Task: Find connections with filter location Wadgassen with filter topic #Bestadvicewith filter profile language Potuguese with filter current company Bolloré Logistics with filter school Resonance Eduventures Limited with filter industry Financial Services with filter service category Blogging with filter keywords title Speech Pathologist
Action: Mouse moved to (514, 79)
Screenshot: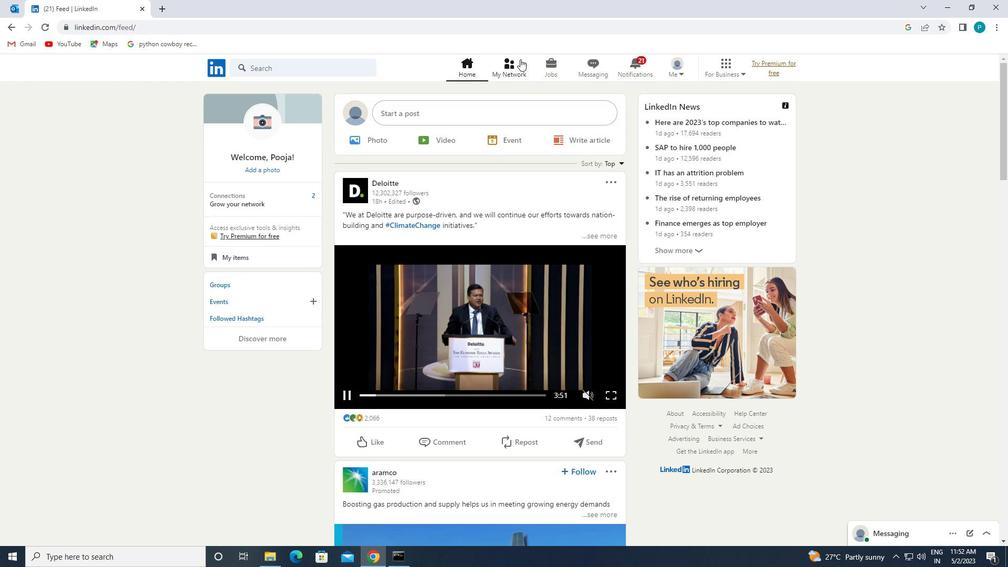 
Action: Mouse pressed left at (514, 79)
Screenshot: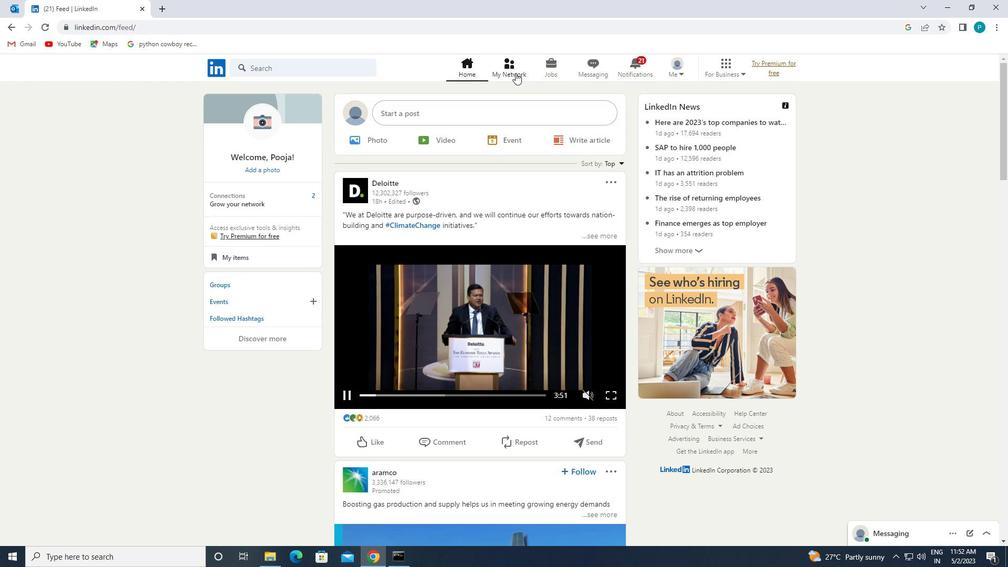 
Action: Mouse moved to (322, 122)
Screenshot: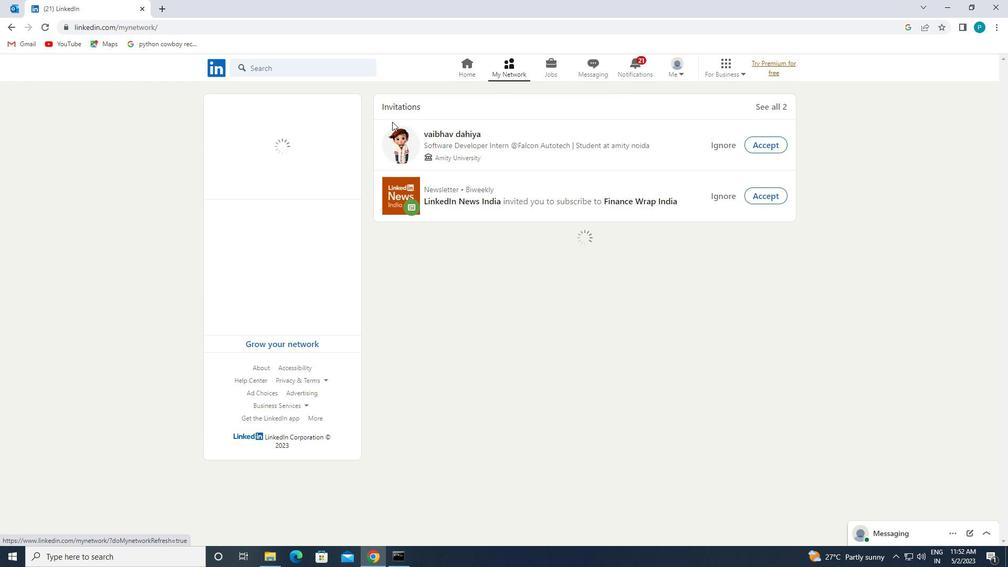 
Action: Mouse pressed left at (322, 122)
Screenshot: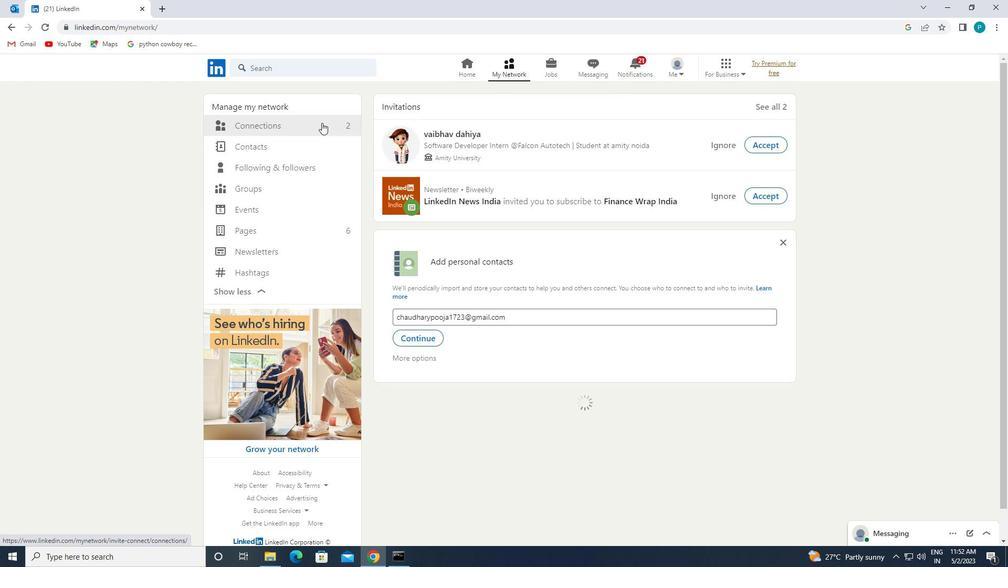 
Action: Mouse moved to (585, 123)
Screenshot: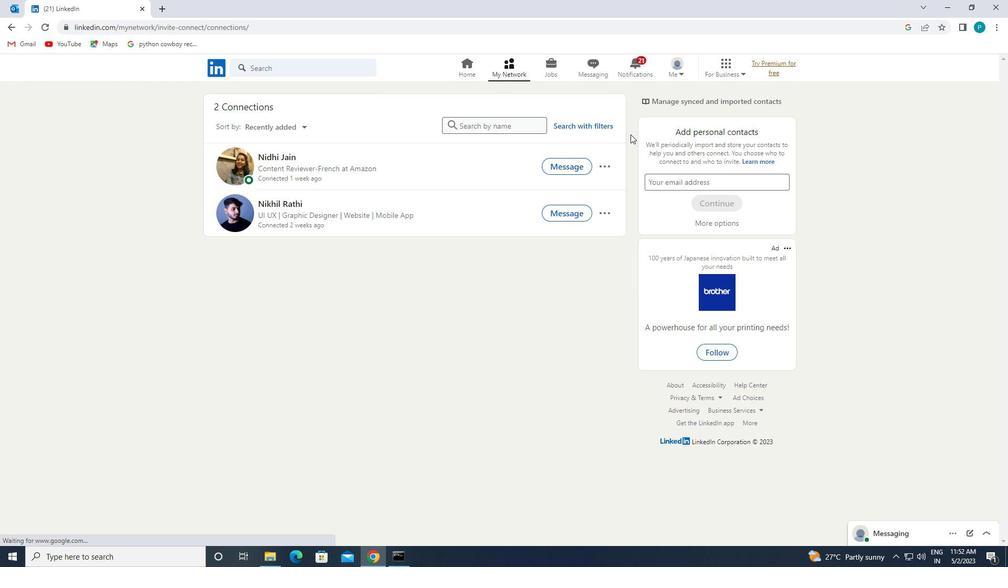 
Action: Mouse pressed left at (585, 123)
Screenshot: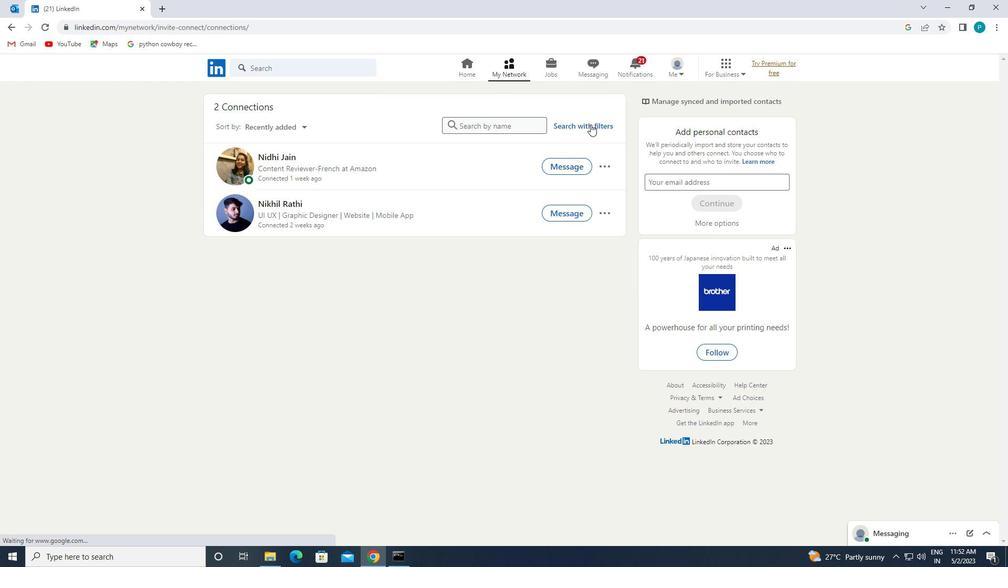 
Action: Mouse moved to (525, 97)
Screenshot: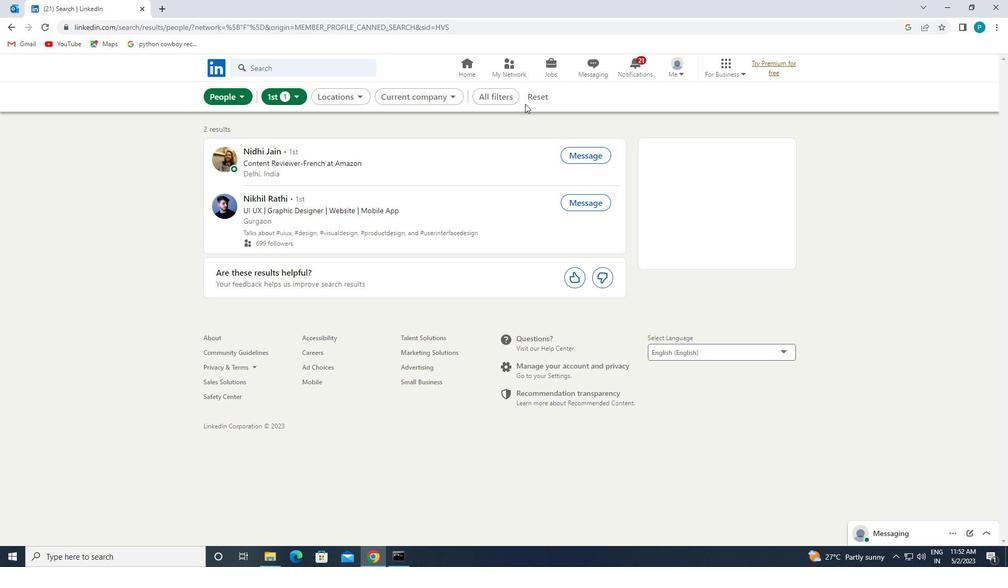 
Action: Mouse pressed left at (525, 97)
Screenshot: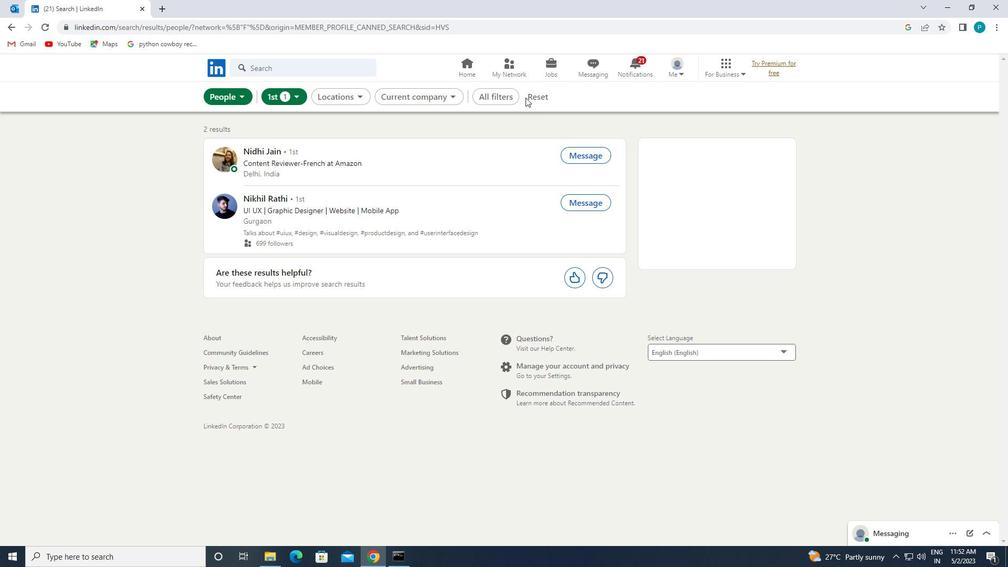 
Action: Mouse moved to (529, 97)
Screenshot: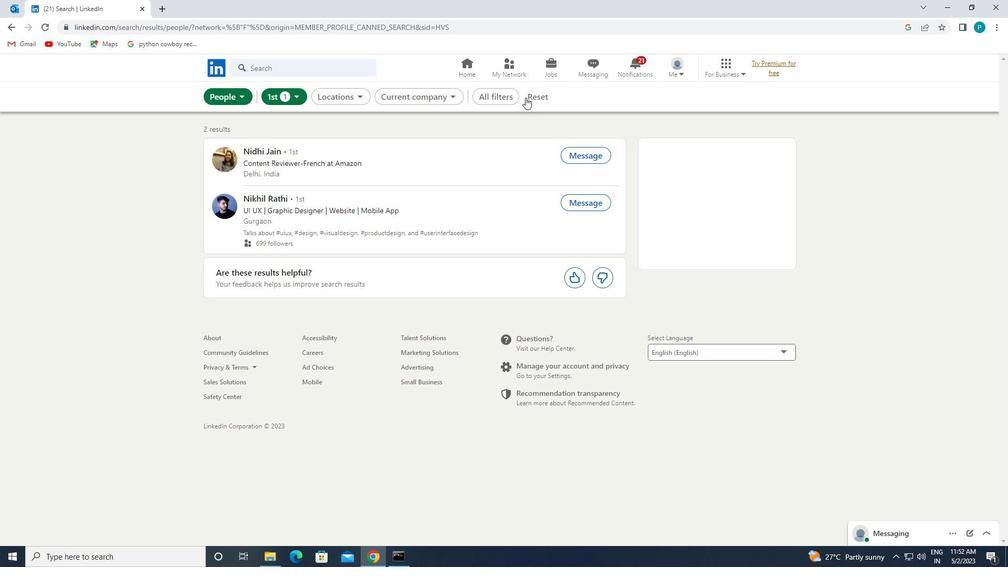
Action: Mouse pressed left at (529, 97)
Screenshot: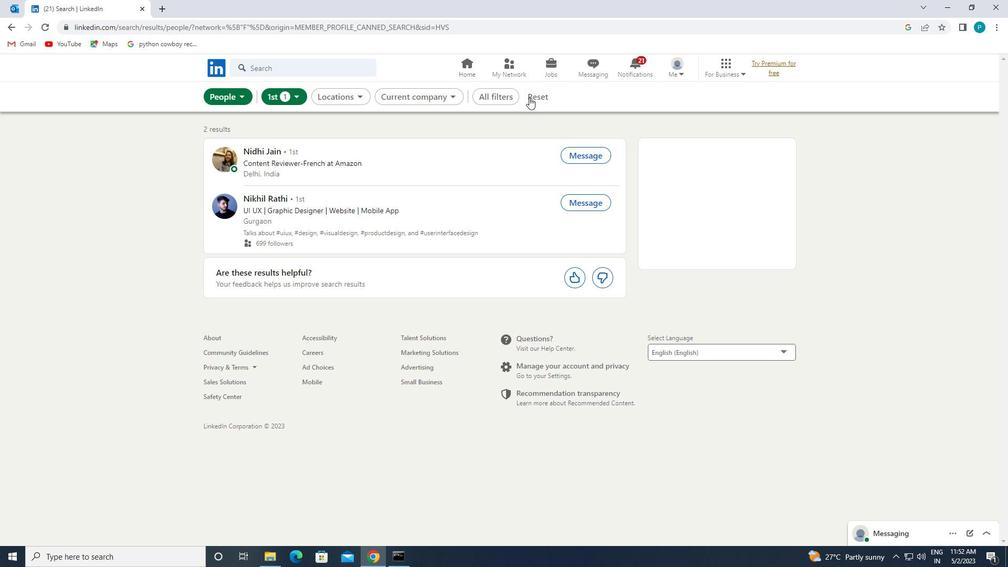 
Action: Mouse moved to (514, 94)
Screenshot: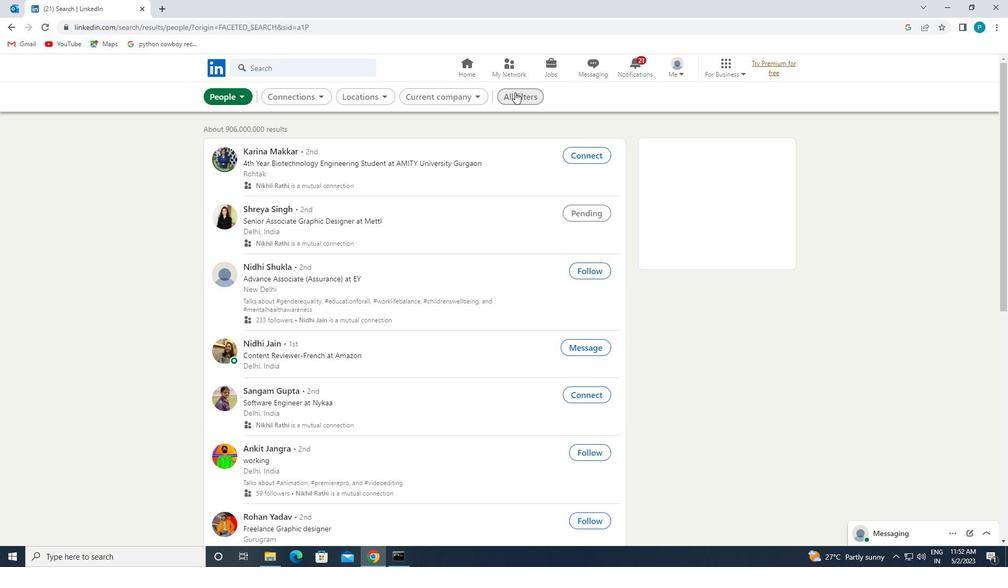 
Action: Mouse pressed left at (514, 94)
Screenshot: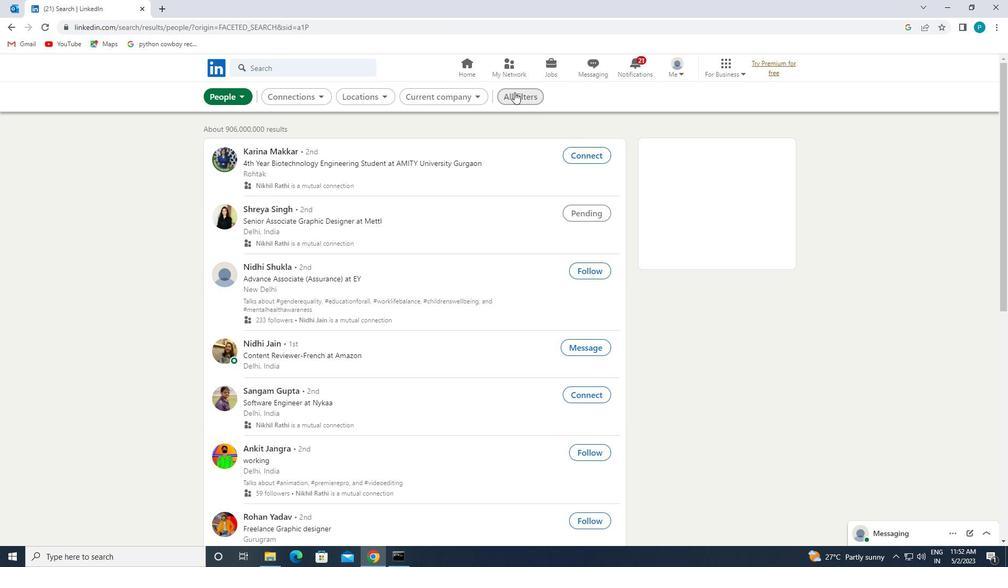 
Action: Mouse moved to (954, 353)
Screenshot: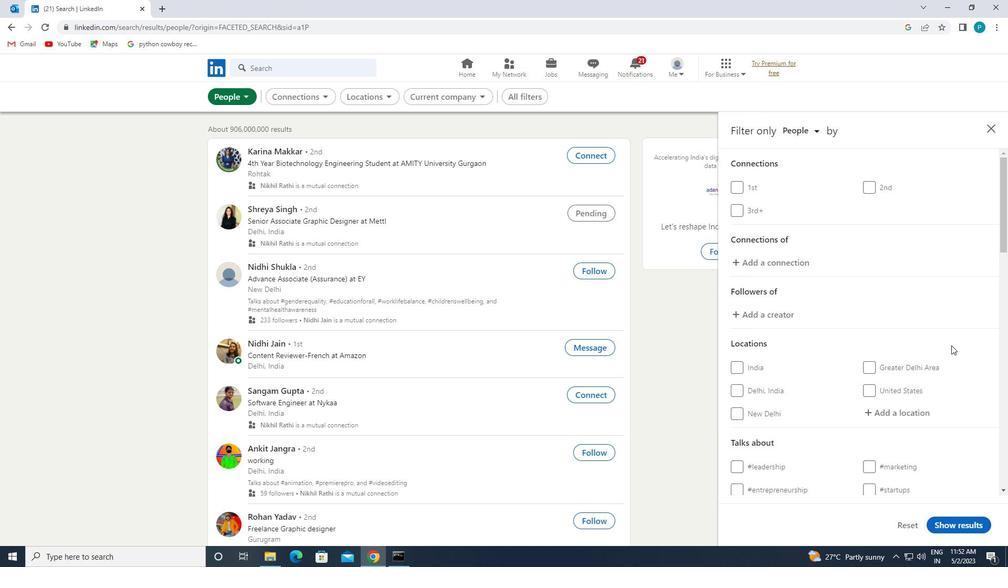 
Action: Mouse scrolled (954, 353) with delta (0, 0)
Screenshot: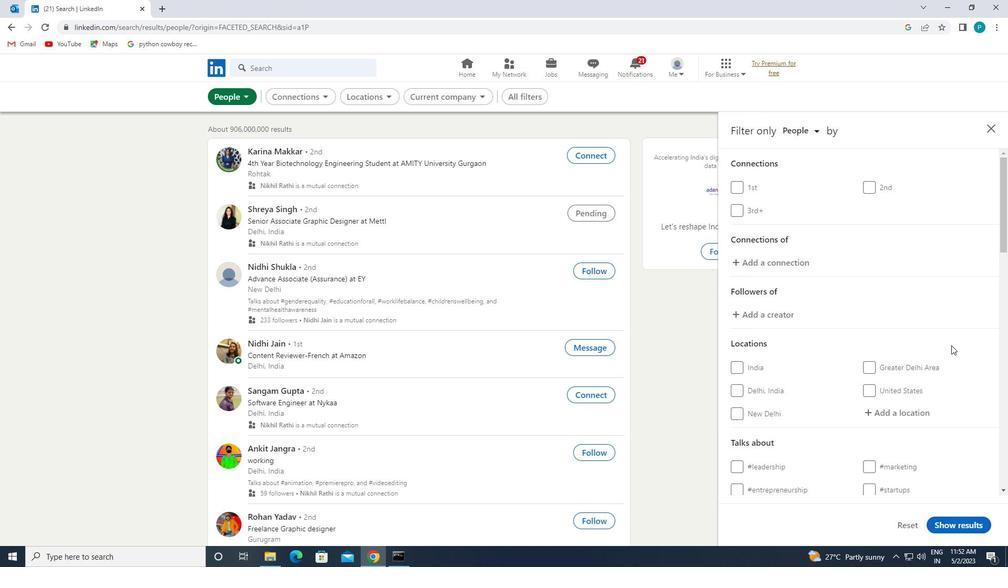
Action: Mouse moved to (954, 353)
Screenshot: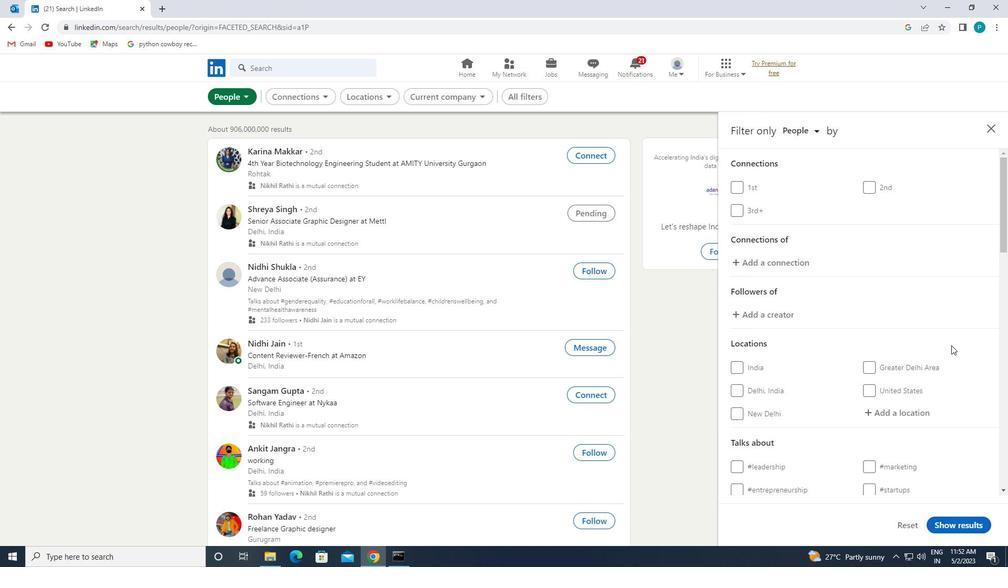 
Action: Mouse scrolled (954, 353) with delta (0, 0)
Screenshot: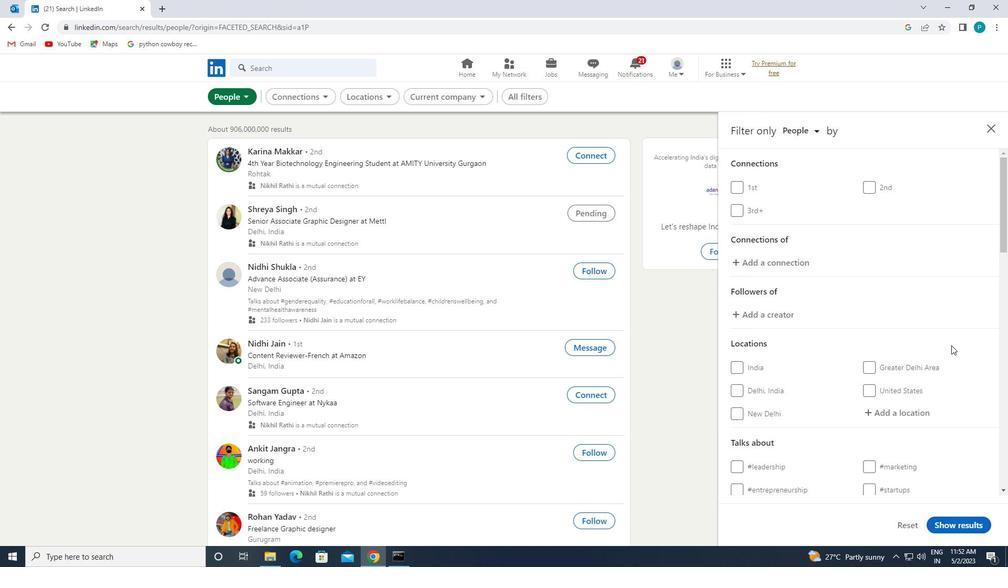 
Action: Mouse moved to (915, 308)
Screenshot: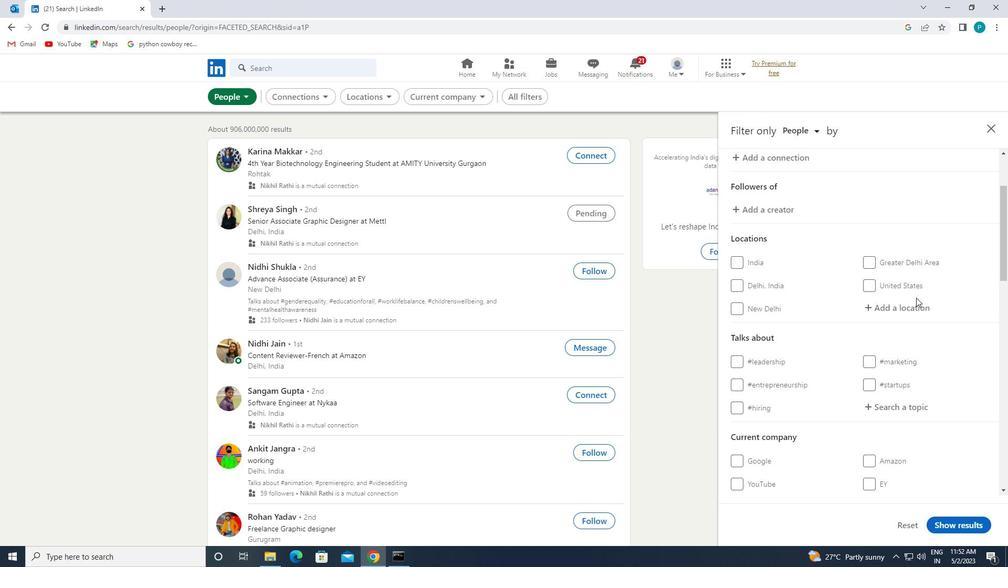 
Action: Mouse pressed left at (915, 308)
Screenshot: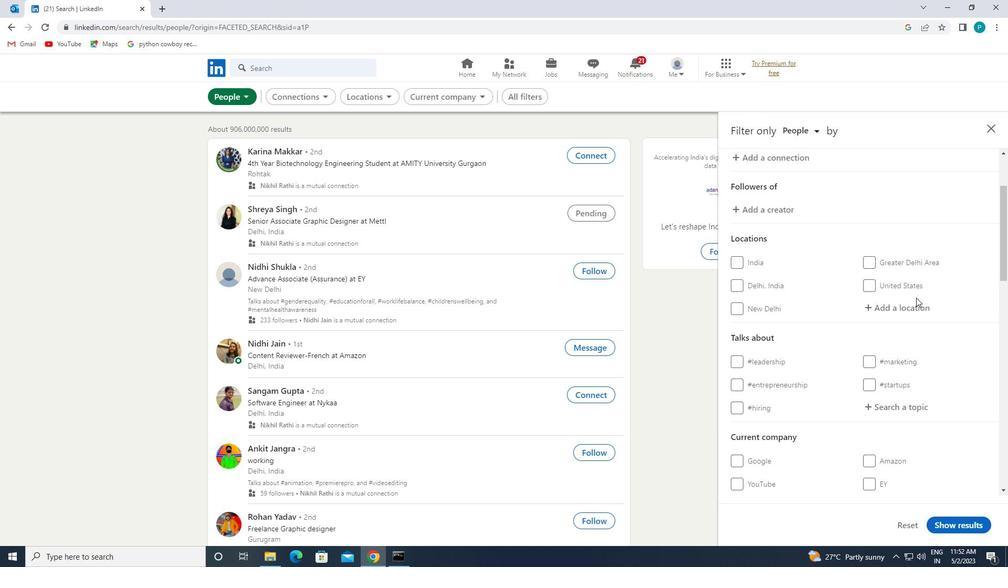 
Action: Key pressed <Key.caps_lock>w<Key.caps_lock>adgassen
Screenshot: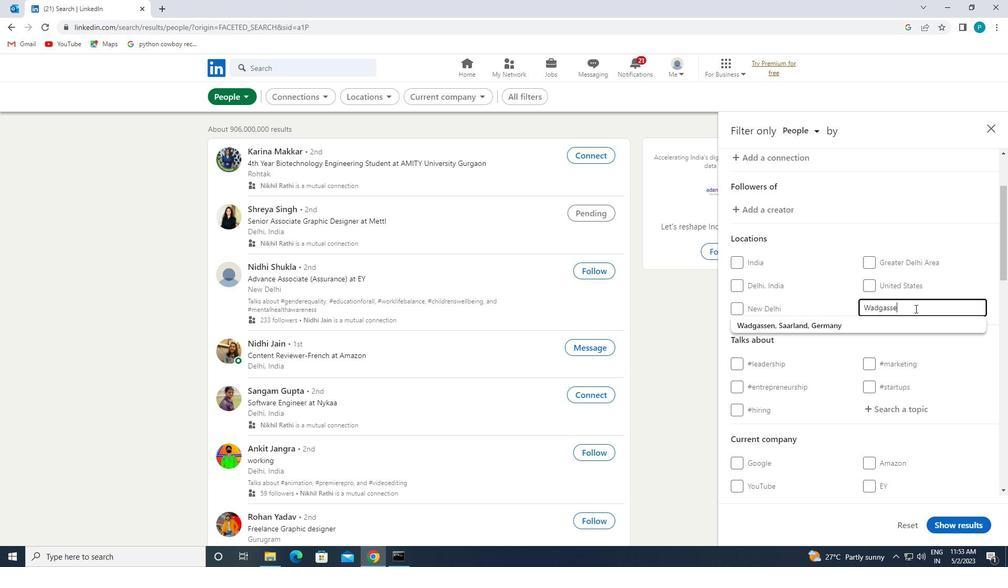 
Action: Mouse moved to (819, 335)
Screenshot: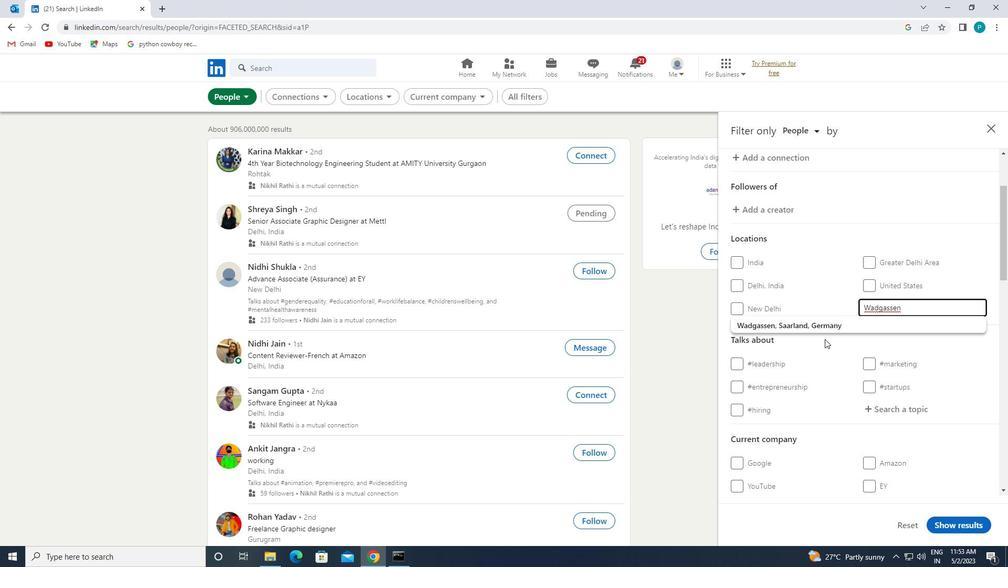 
Action: Mouse pressed left at (819, 335)
Screenshot: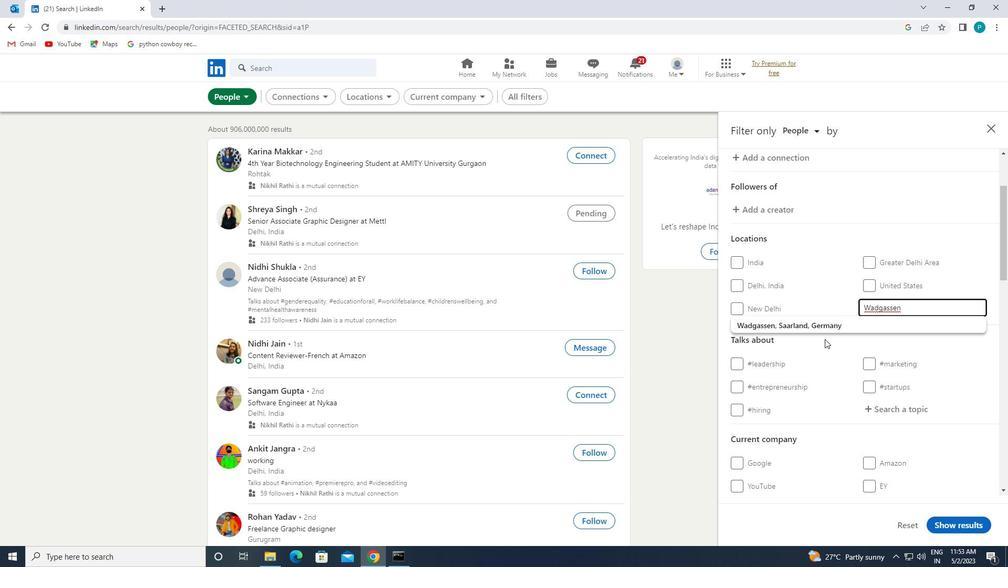 
Action: Mouse moved to (898, 313)
Screenshot: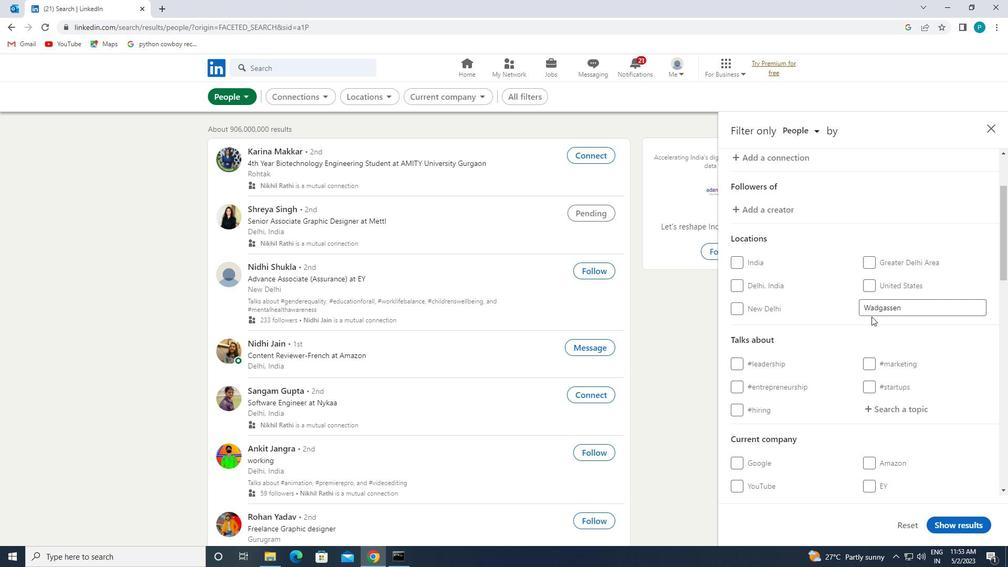 
Action: Mouse pressed left at (898, 313)
Screenshot: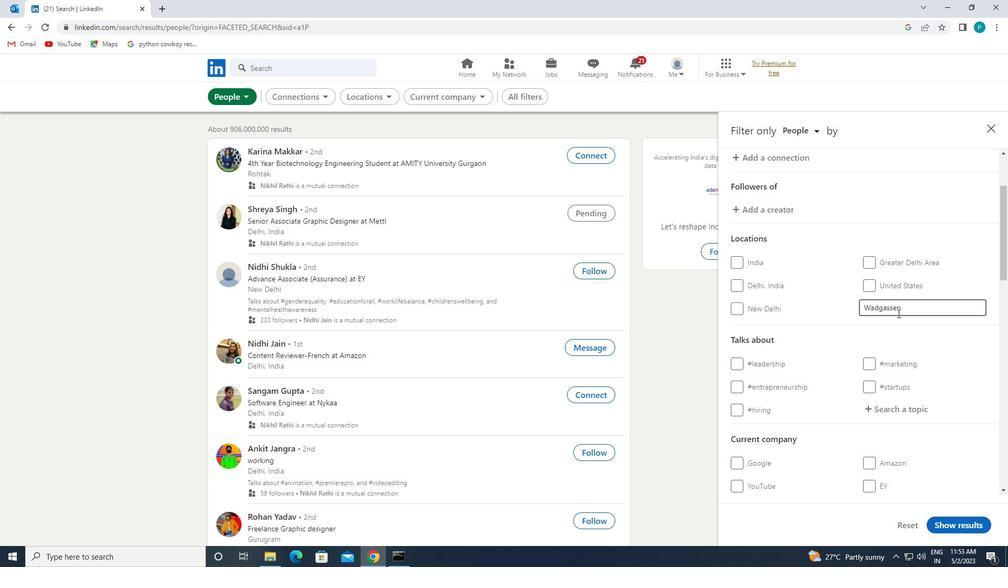 
Action: Mouse moved to (886, 321)
Screenshot: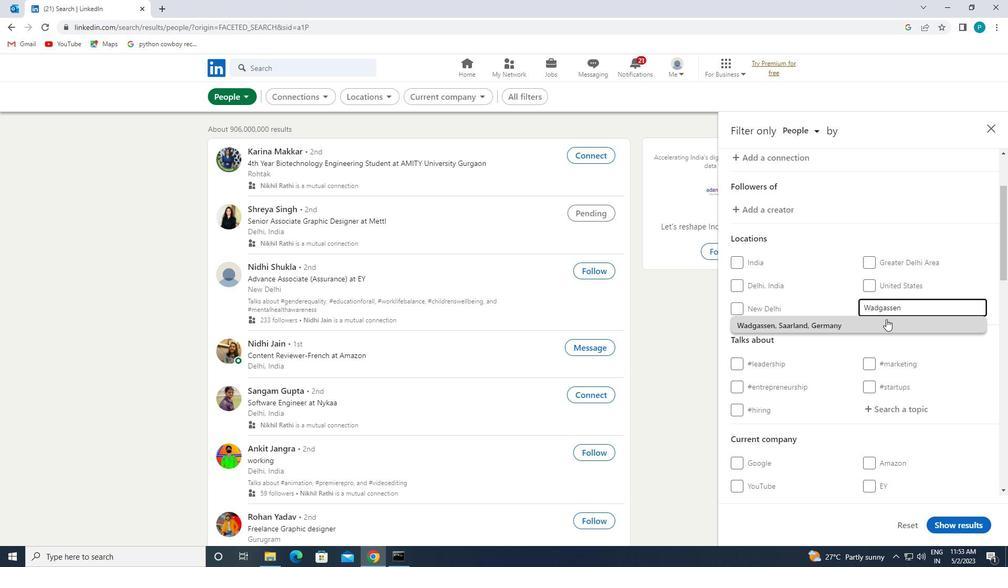 
Action: Mouse pressed left at (886, 321)
Screenshot: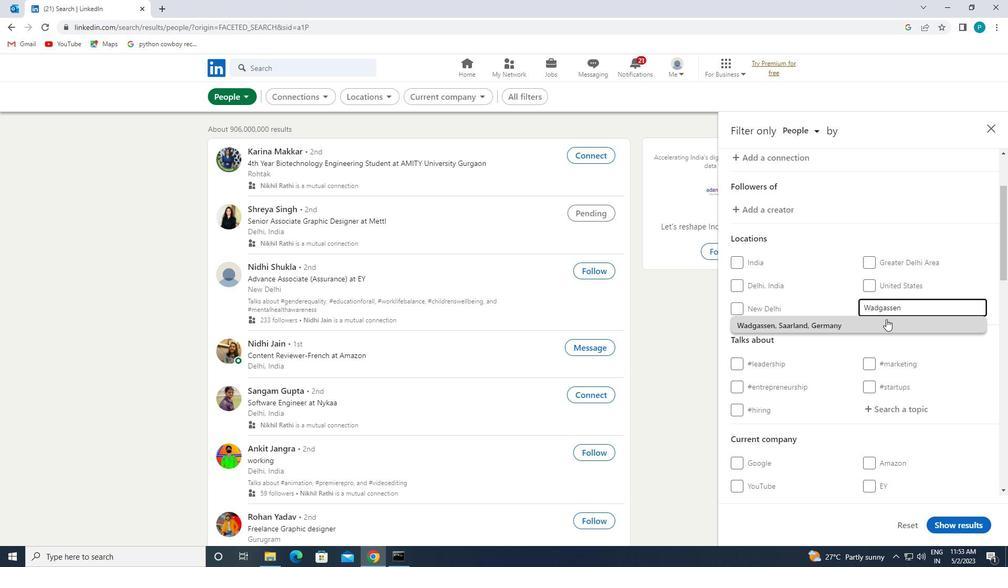 
Action: Mouse moved to (896, 420)
Screenshot: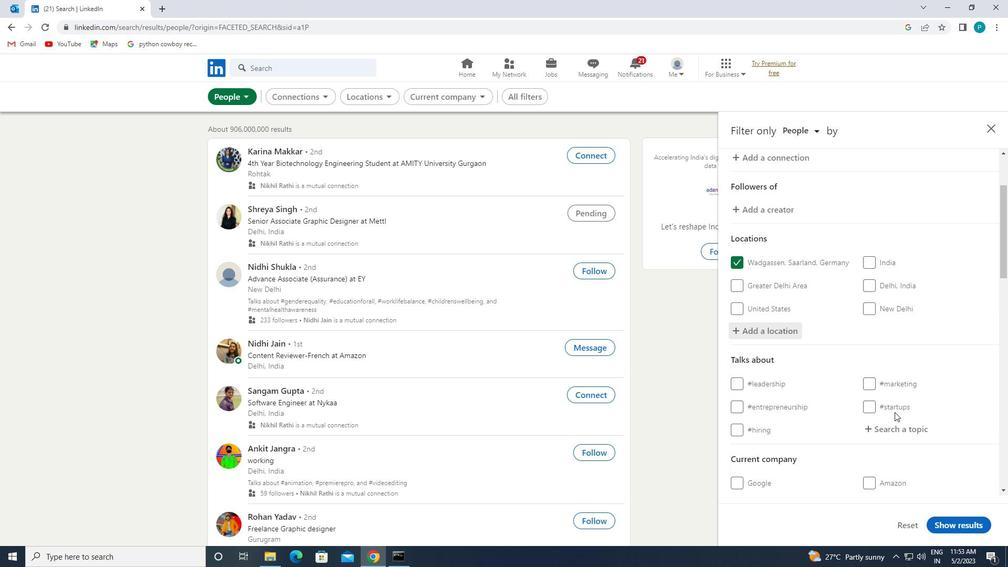 
Action: Mouse pressed left at (896, 420)
Screenshot: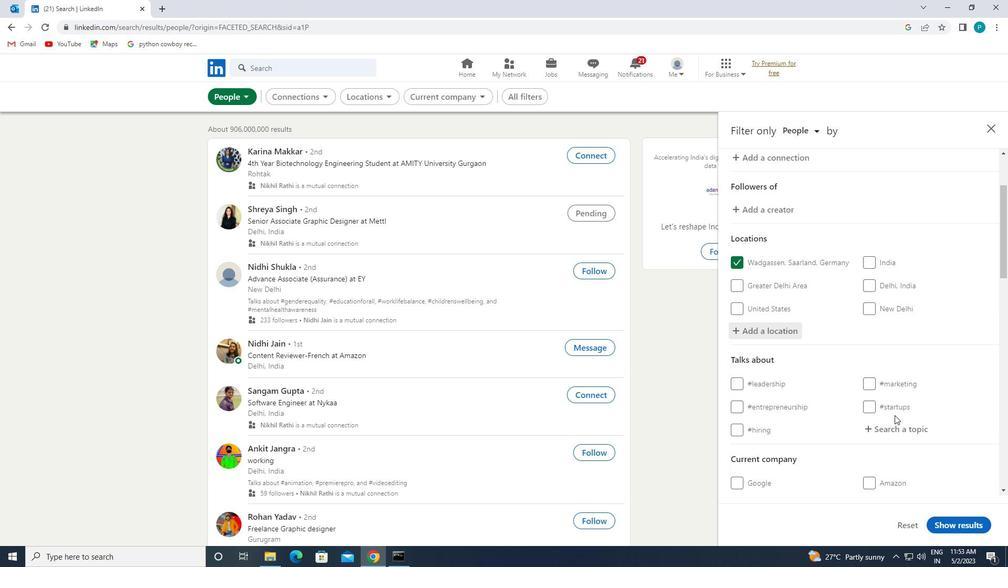 
Action: Mouse moved to (897, 420)
Screenshot: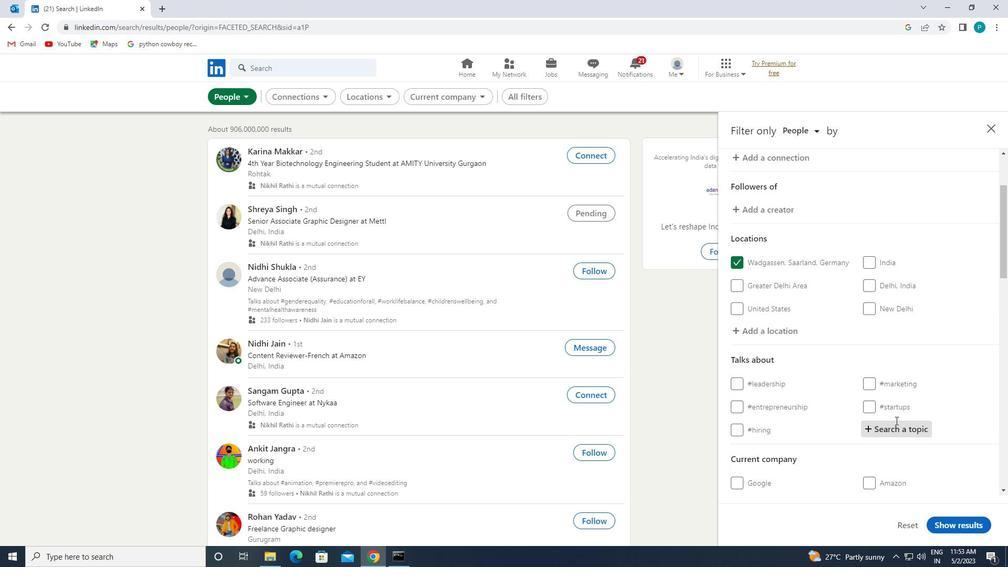 
Action: Key pressed <Key.shift>#<Key.caps_lock>B<Key.caps_lock>ESTADVIV<Key.backspace>CE
Screenshot: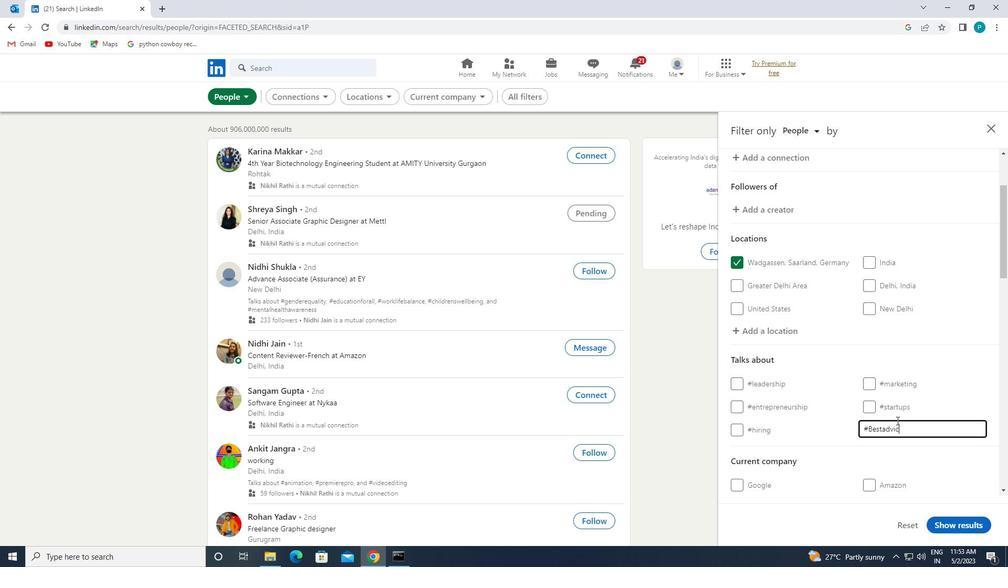 
Action: Mouse moved to (876, 419)
Screenshot: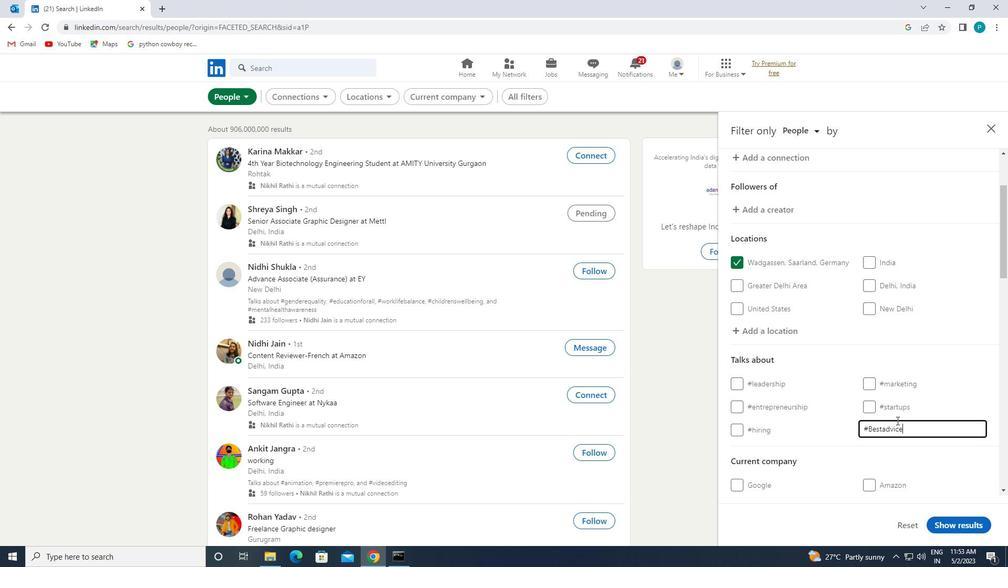 
Action: Mouse scrolled (876, 418) with delta (0, 0)
Screenshot: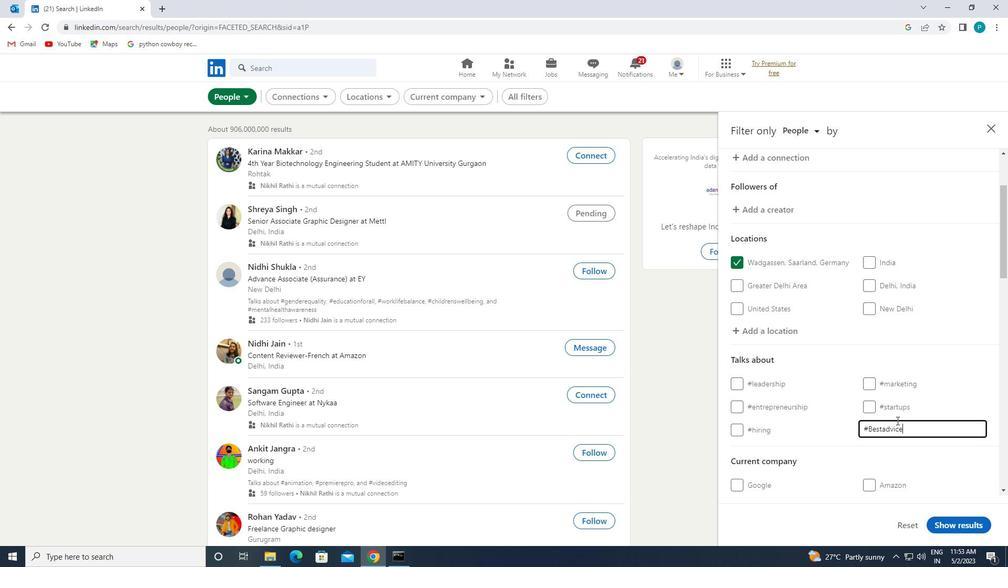 
Action: Mouse moved to (856, 421)
Screenshot: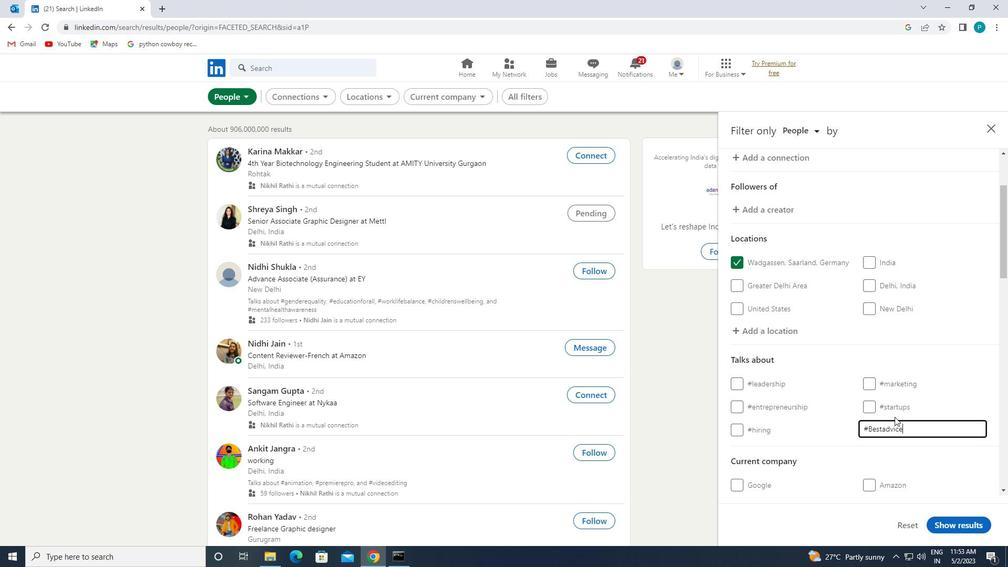 
Action: Mouse scrolled (856, 421) with delta (0, 0)
Screenshot: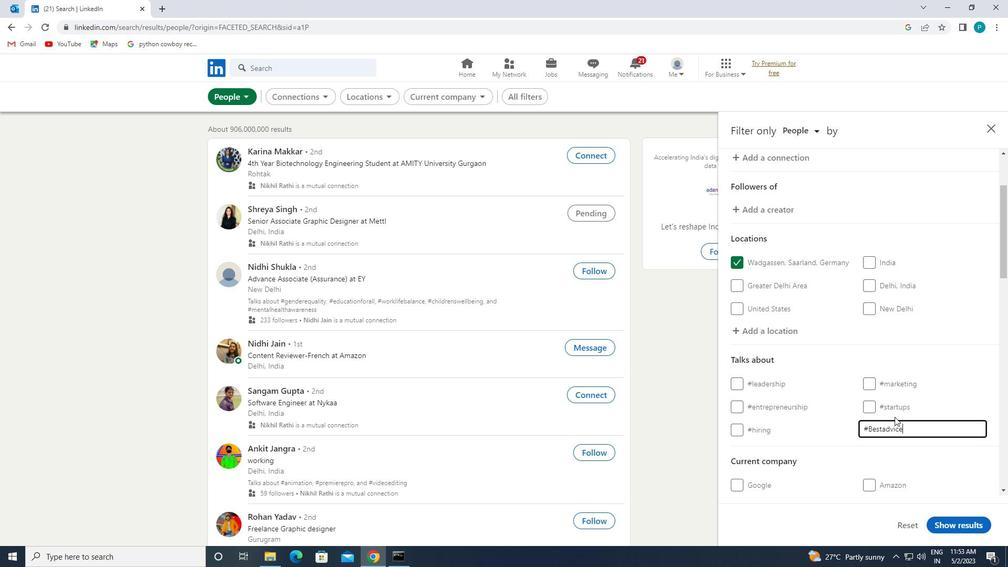 
Action: Mouse moved to (782, 456)
Screenshot: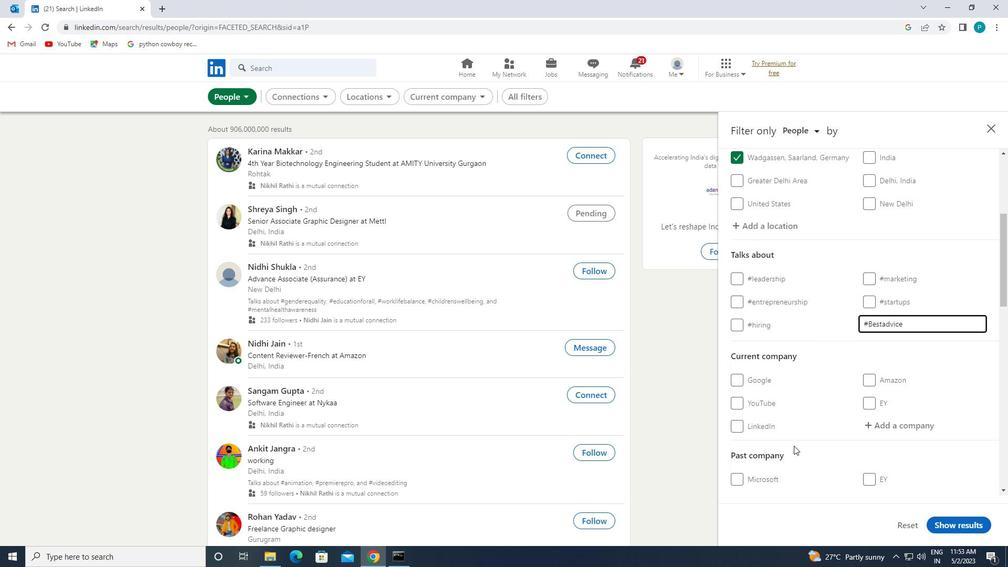 
Action: Mouse scrolled (782, 456) with delta (0, 0)
Screenshot: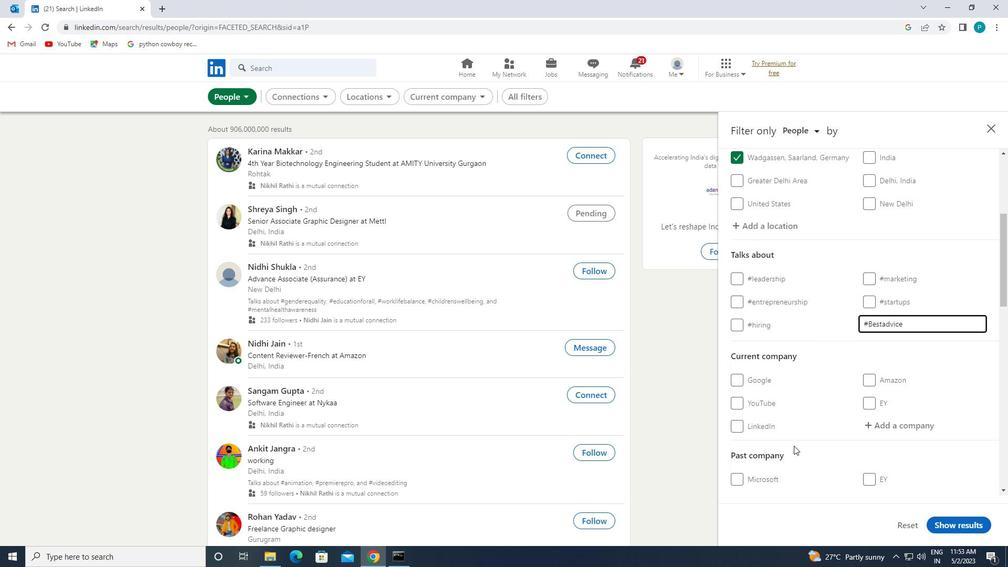 
Action: Mouse scrolled (782, 456) with delta (0, 0)
Screenshot: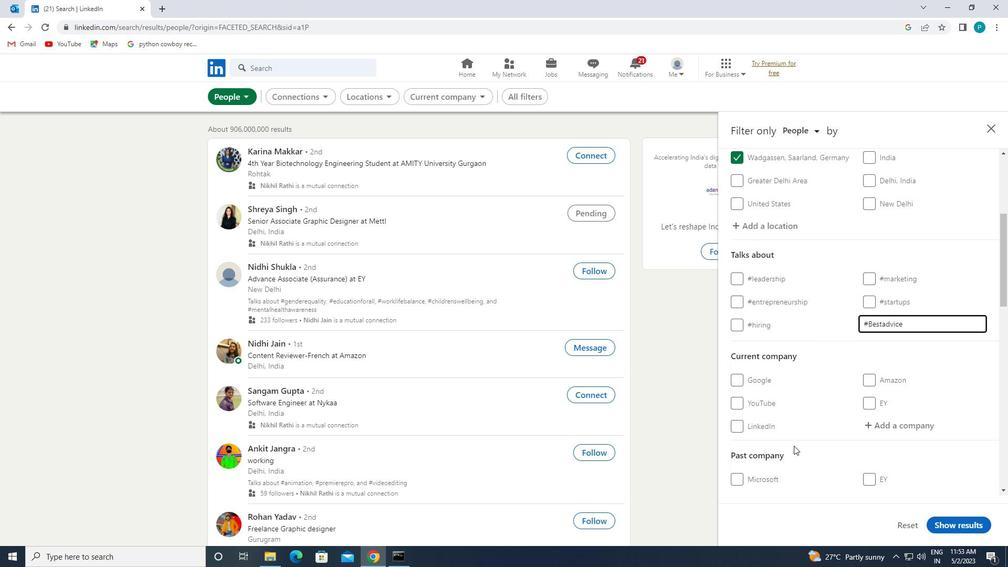 
Action: Mouse scrolled (782, 456) with delta (0, 0)
Screenshot: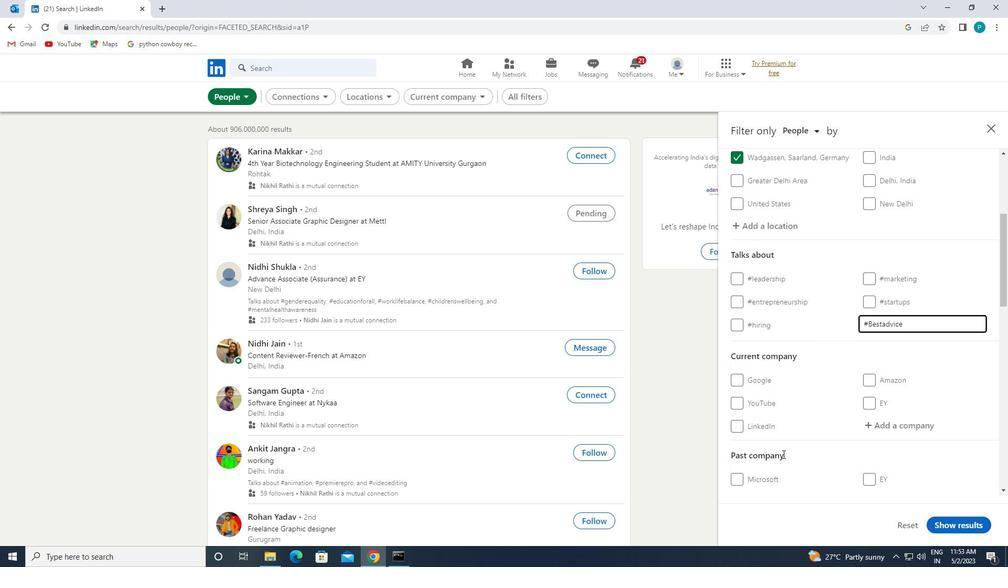 
Action: Mouse moved to (786, 460)
Screenshot: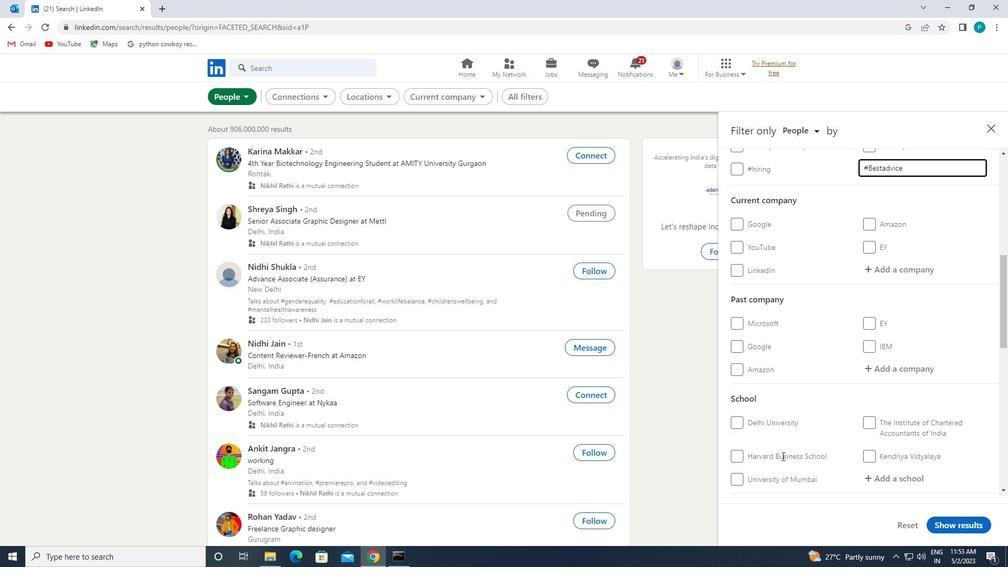 
Action: Mouse scrolled (786, 459) with delta (0, 0)
Screenshot: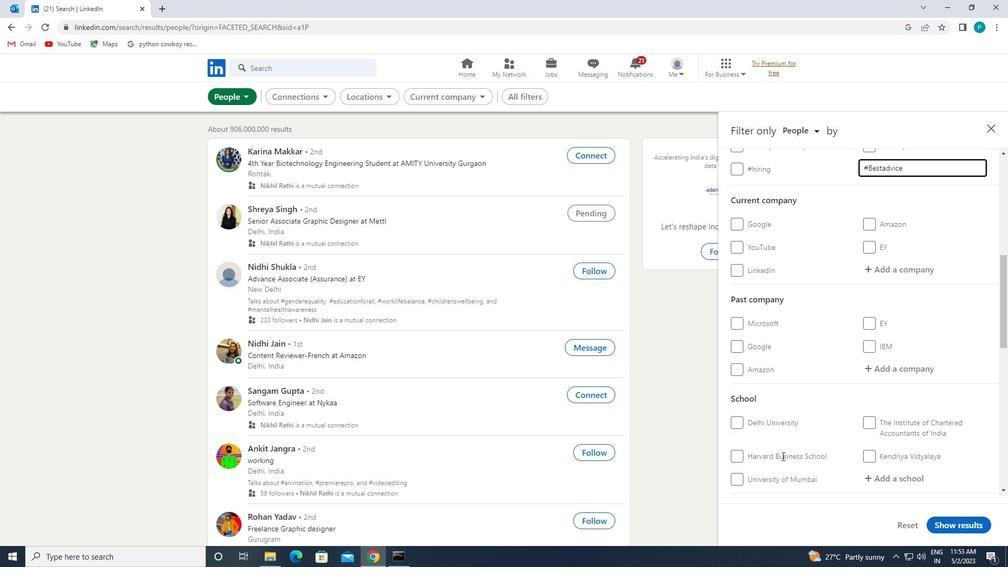 
Action: Mouse scrolled (786, 459) with delta (0, 0)
Screenshot: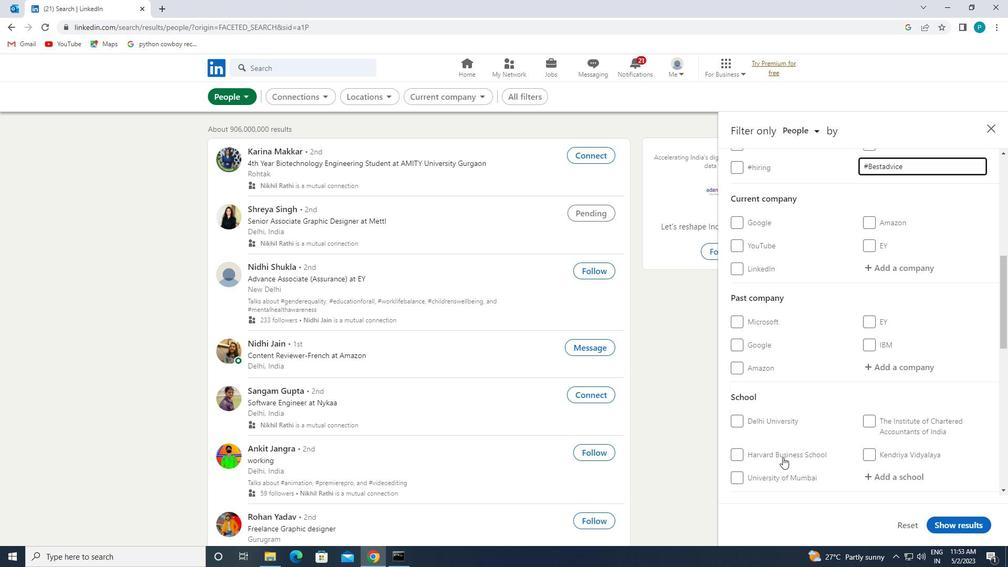 
Action: Mouse scrolled (786, 459) with delta (0, 0)
Screenshot: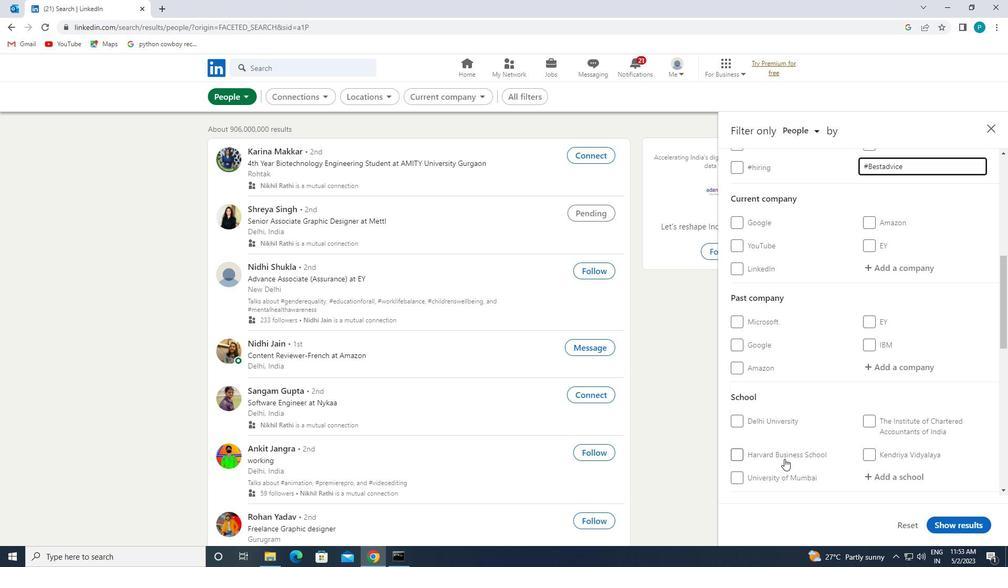
Action: Mouse moved to (837, 427)
Screenshot: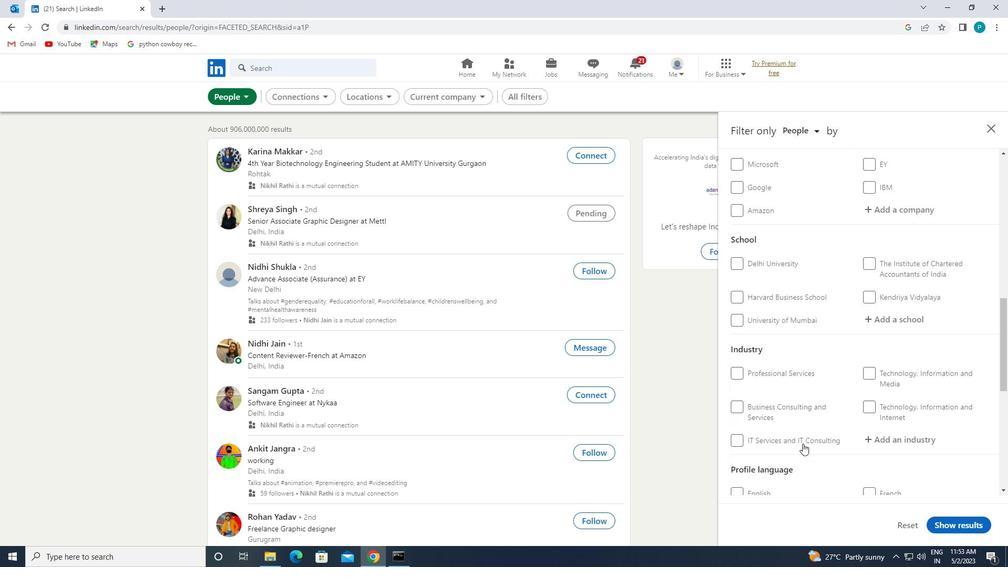 
Action: Mouse scrolled (837, 426) with delta (0, 0)
Screenshot: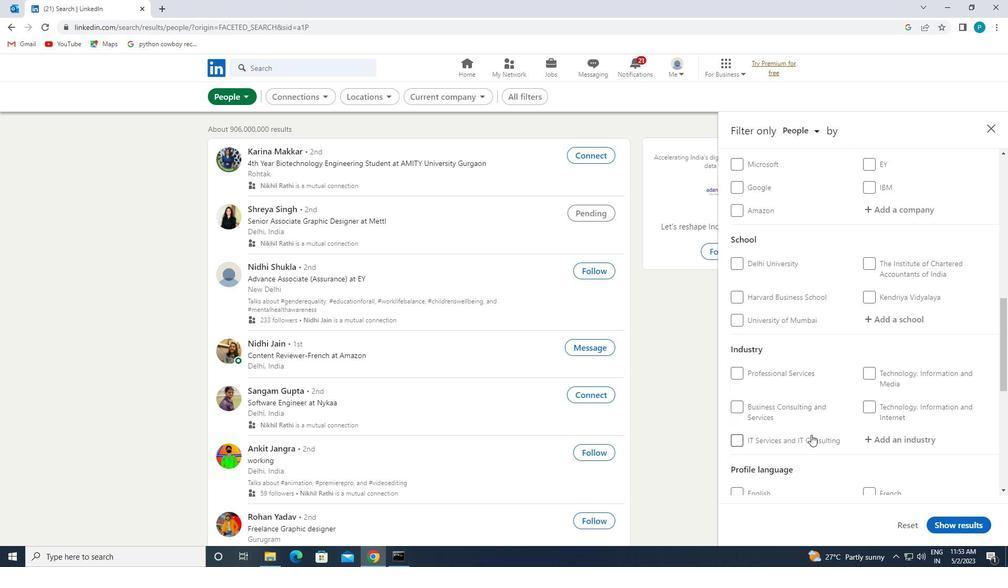 
Action: Mouse scrolled (837, 426) with delta (0, 0)
Screenshot: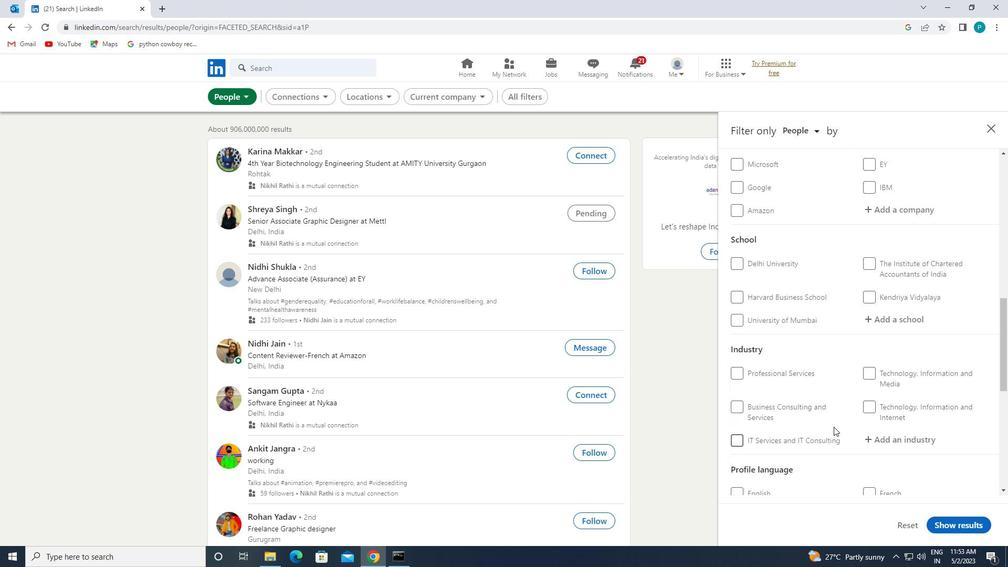 
Action: Mouse moved to (867, 414)
Screenshot: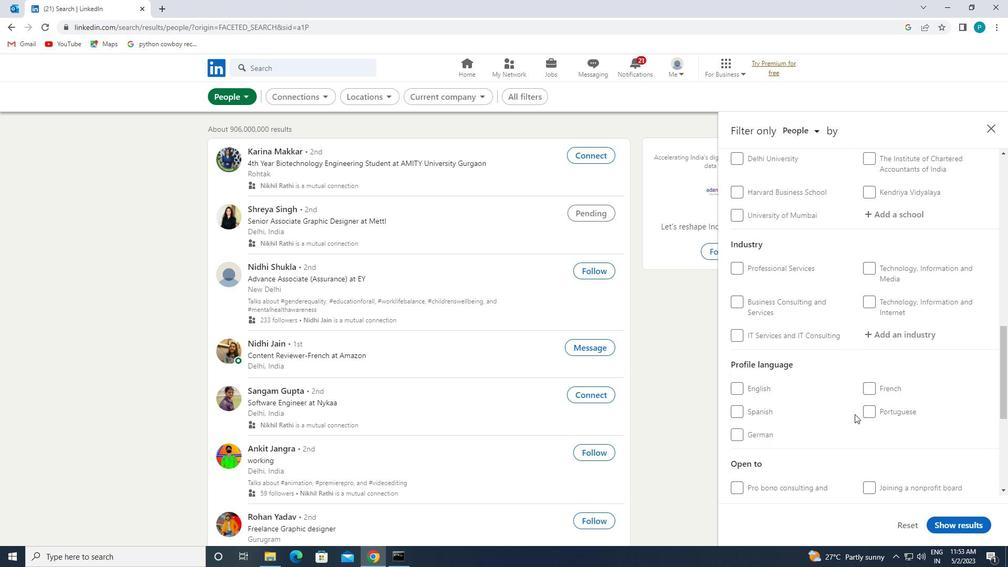 
Action: Mouse pressed left at (867, 414)
Screenshot: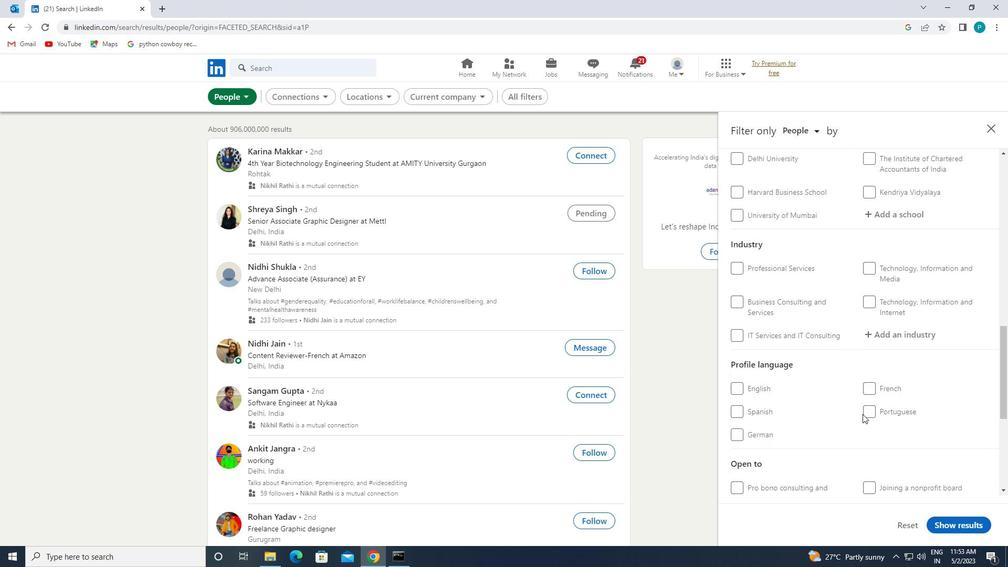 
Action: Mouse moved to (849, 403)
Screenshot: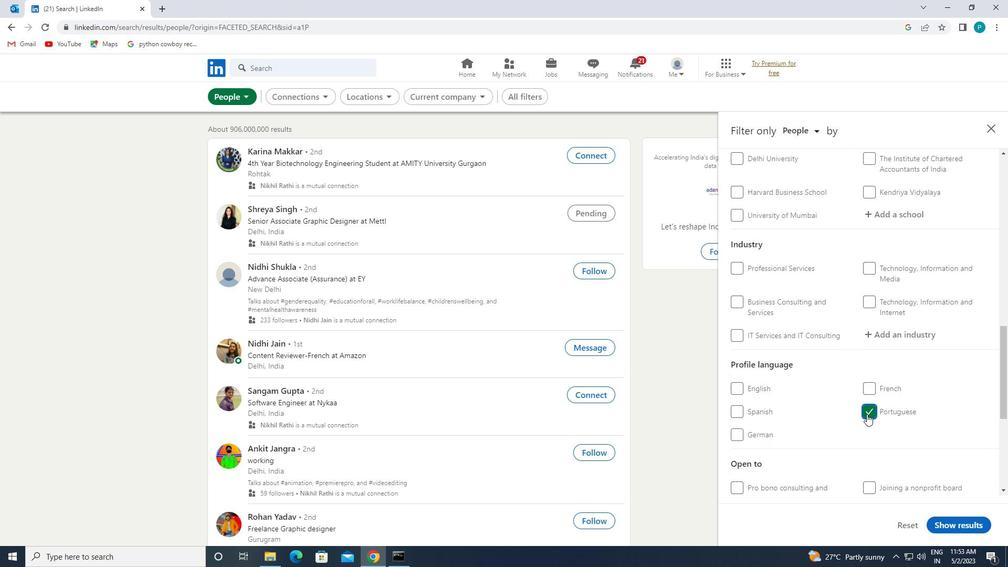 
Action: Mouse scrolled (849, 404) with delta (0, 0)
Screenshot: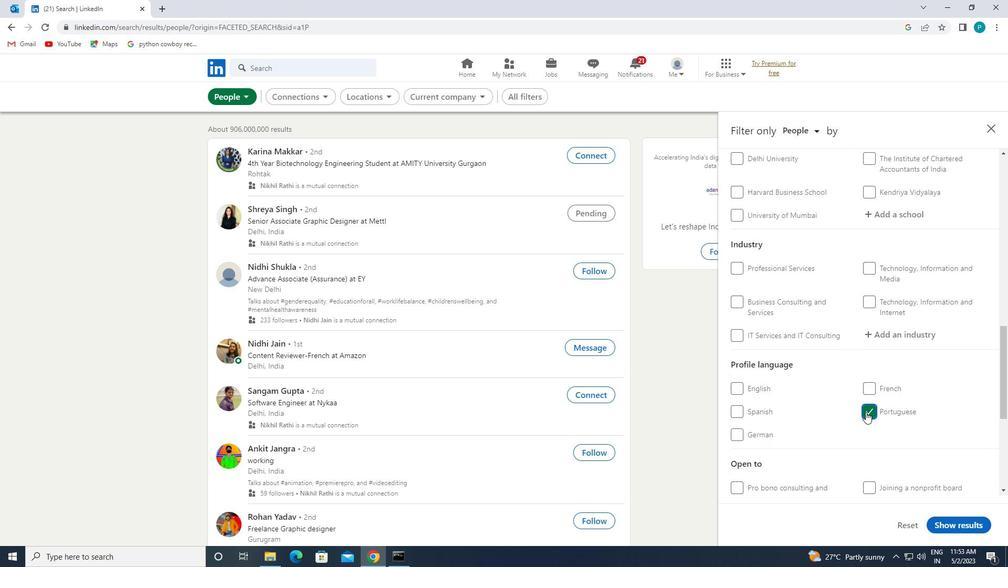 
Action: Mouse scrolled (849, 404) with delta (0, 0)
Screenshot: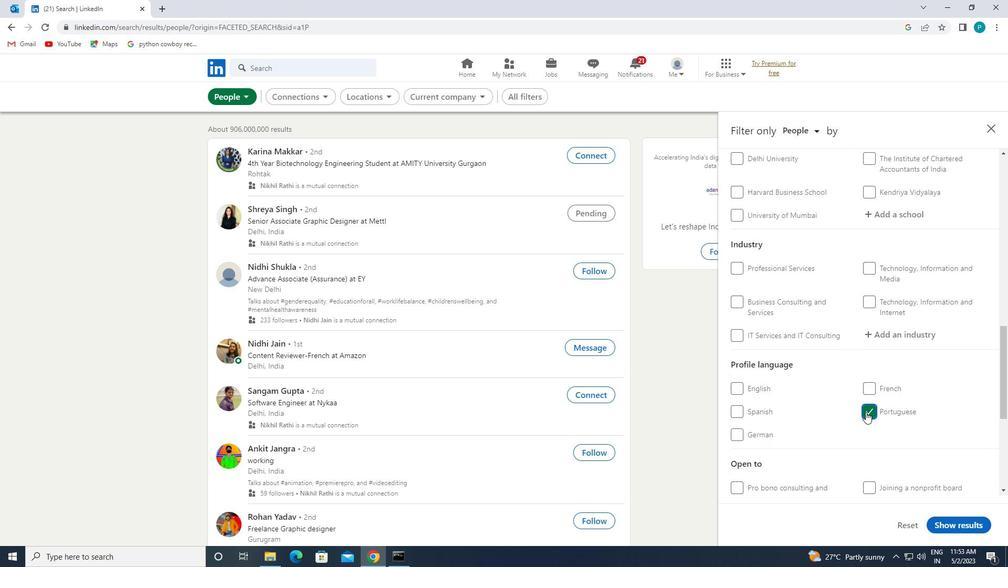 
Action: Mouse scrolled (849, 404) with delta (0, 0)
Screenshot: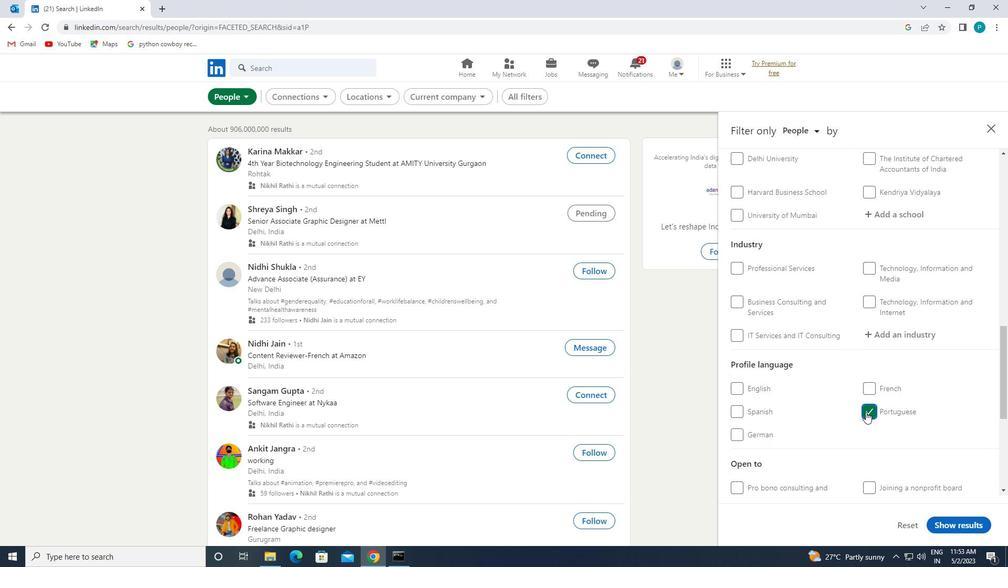 
Action: Mouse scrolled (849, 404) with delta (0, 0)
Screenshot: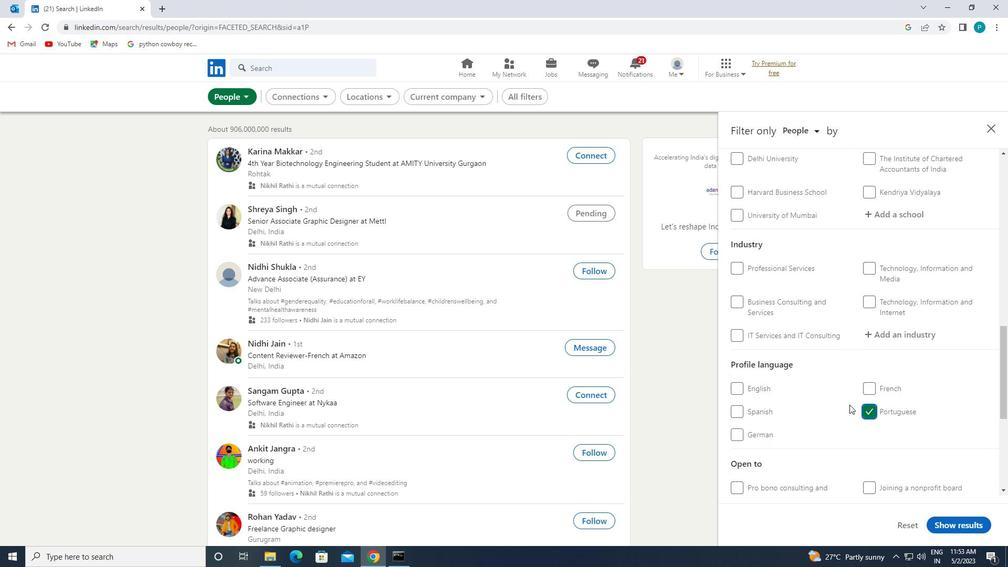
Action: Mouse scrolled (849, 404) with delta (0, 0)
Screenshot: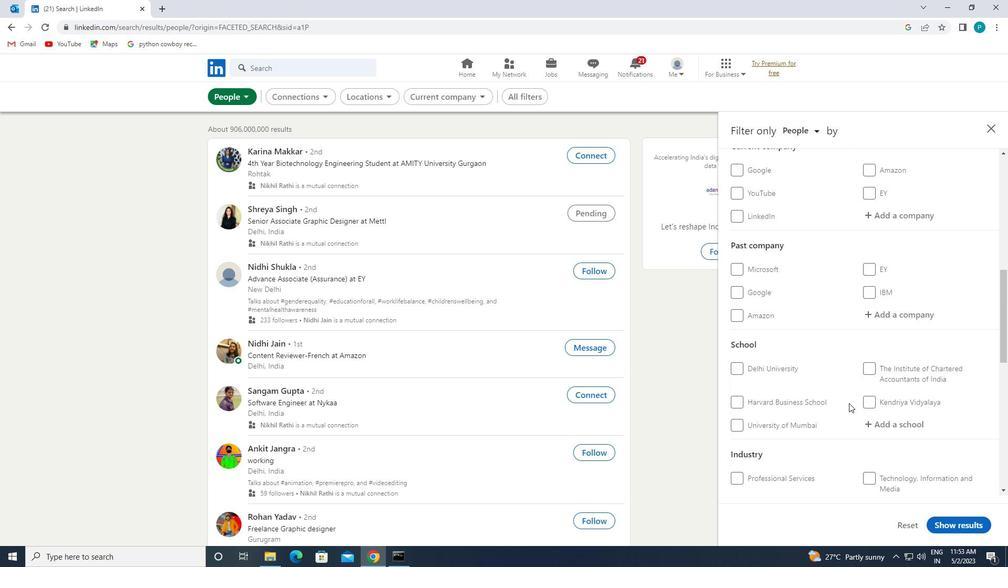 
Action: Mouse moved to (865, 399)
Screenshot: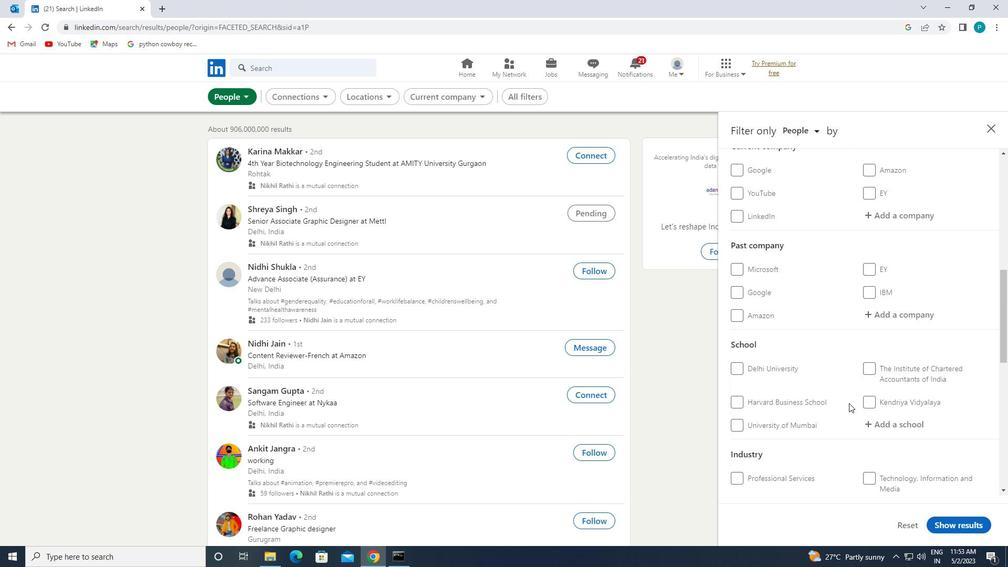
Action: Mouse scrolled (865, 400) with delta (0, 0)
Screenshot: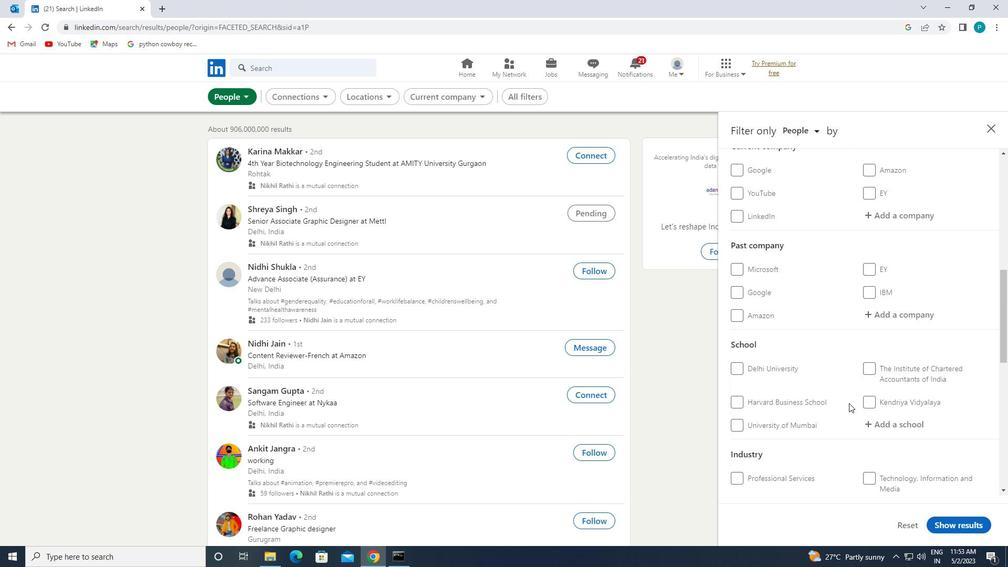 
Action: Mouse moved to (876, 326)
Screenshot: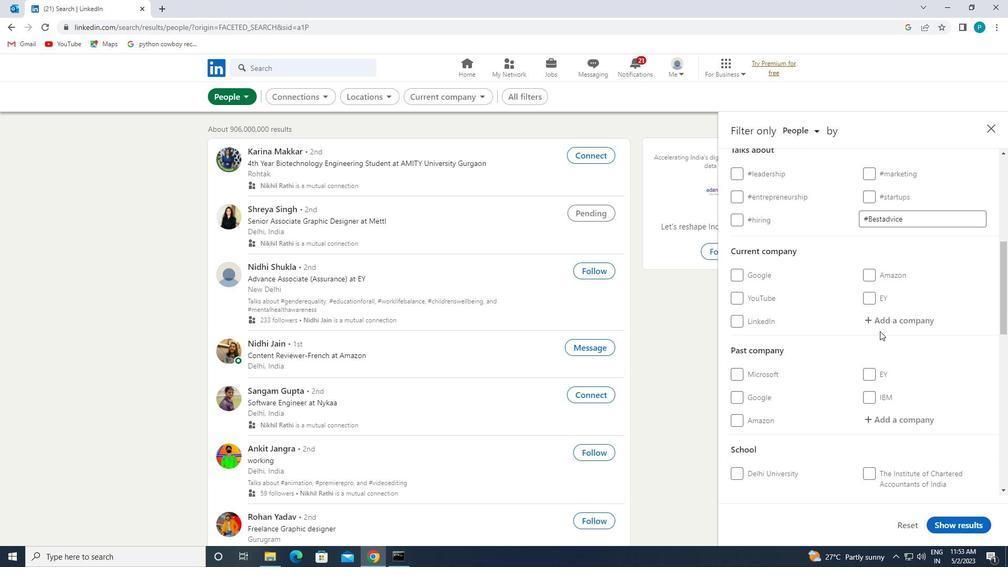 
Action: Mouse pressed left at (876, 326)
Screenshot: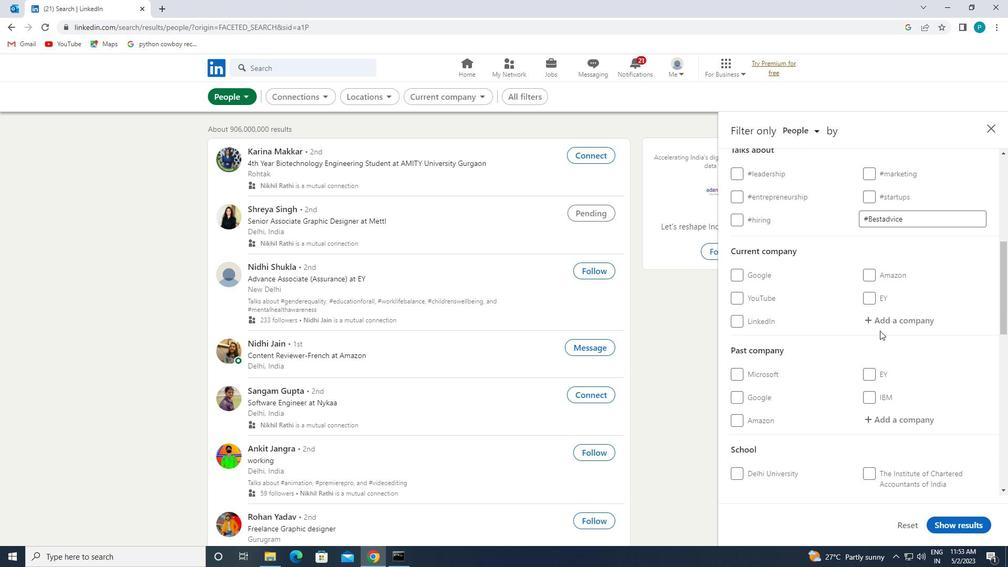 
Action: Key pressed <Key.caps_lock>B<Key.caps_lock>OLLORE
Screenshot: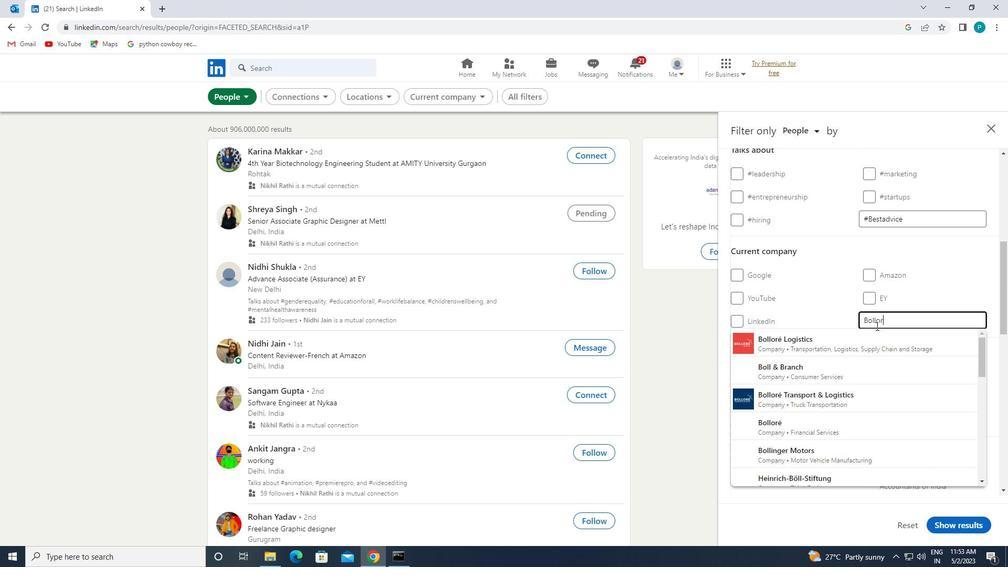 
Action: Mouse moved to (858, 347)
Screenshot: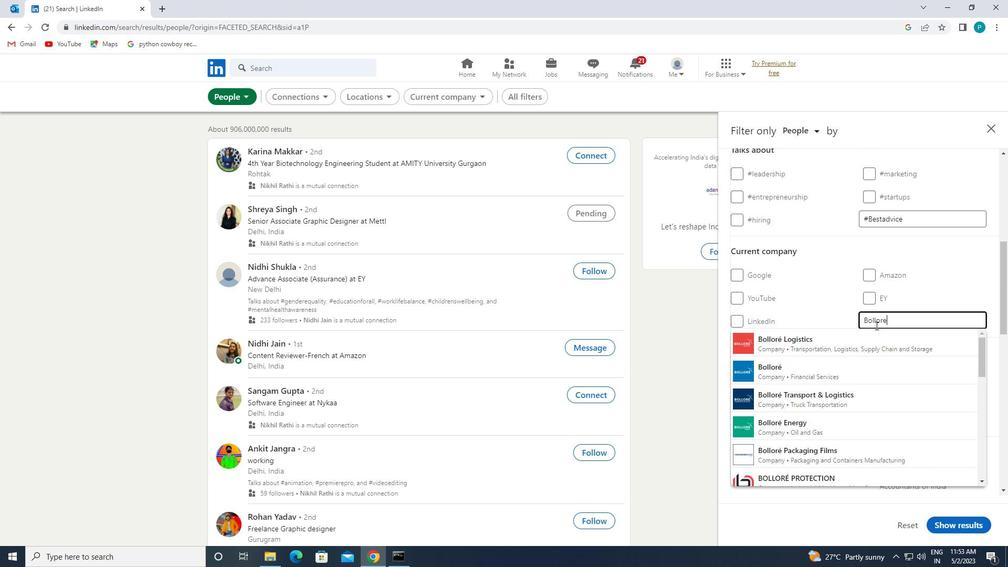 
Action: Mouse pressed left at (858, 347)
Screenshot: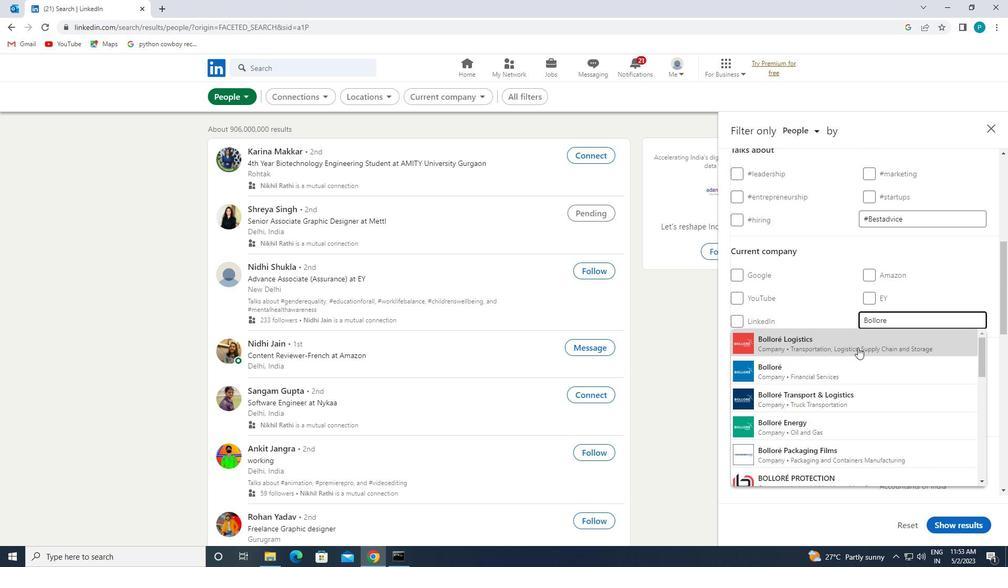 
Action: Mouse scrolled (858, 347) with delta (0, 0)
Screenshot: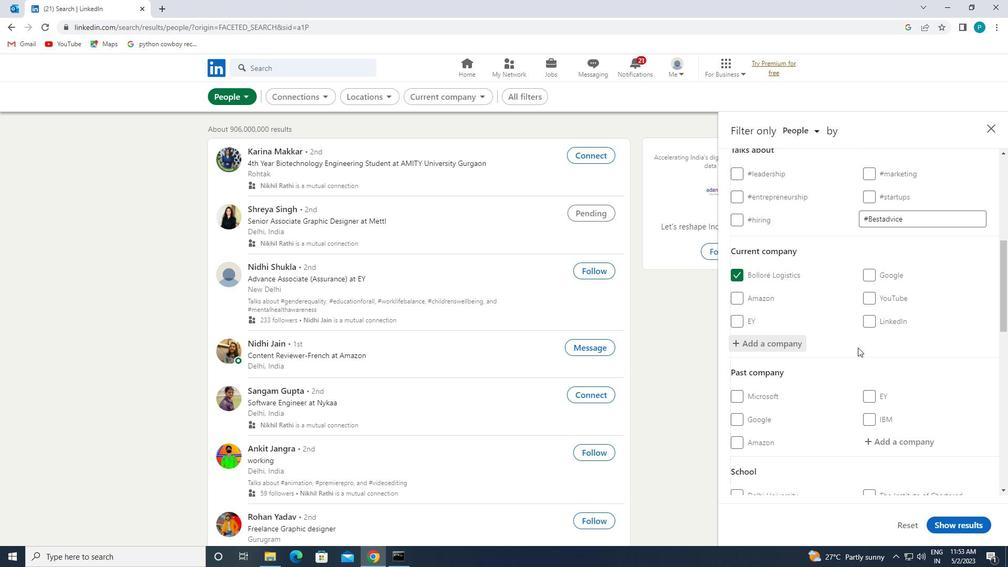 
Action: Mouse scrolled (858, 347) with delta (0, 0)
Screenshot: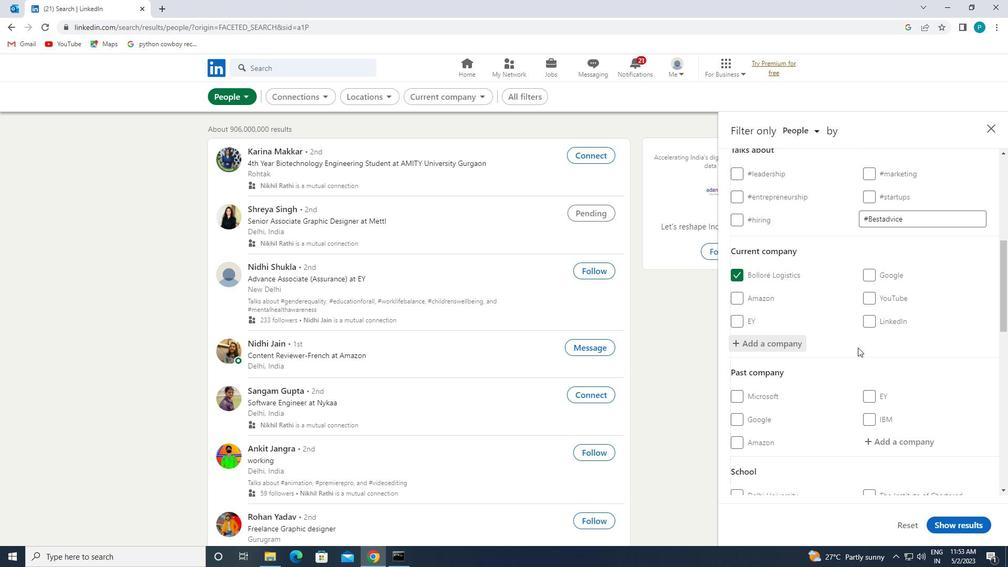 
Action: Mouse moved to (863, 377)
Screenshot: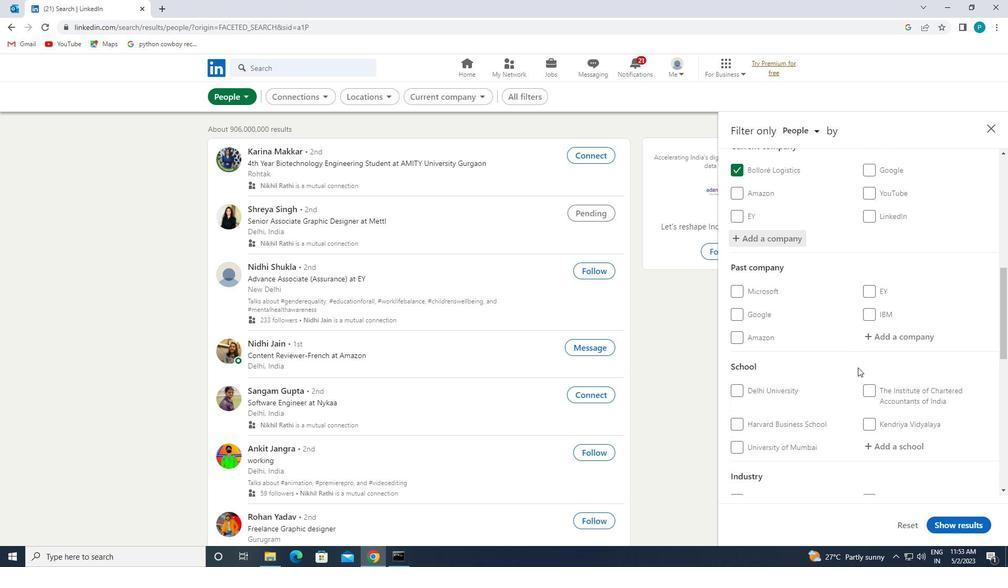 
Action: Mouse scrolled (863, 377) with delta (0, 0)
Screenshot: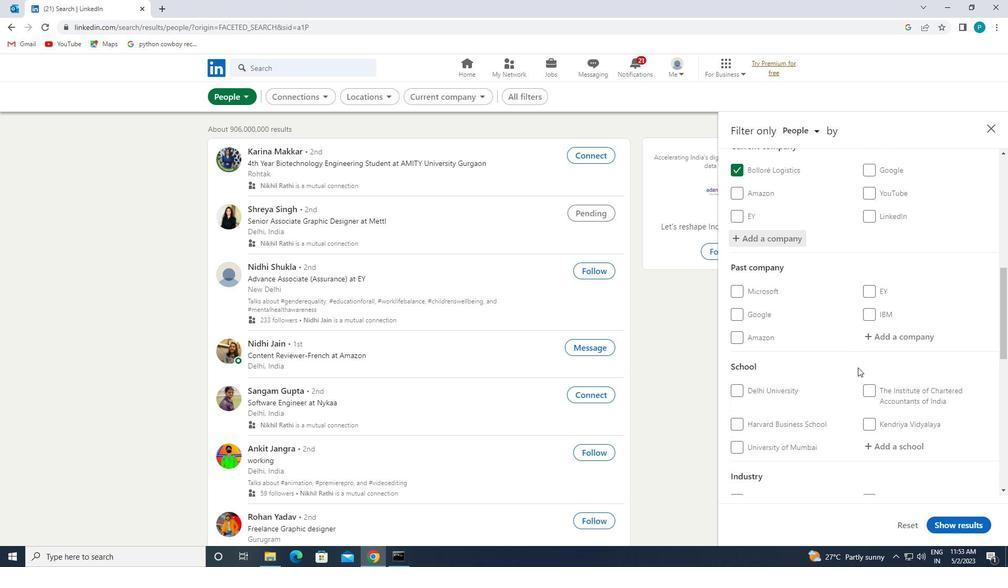 
Action: Mouse moved to (864, 380)
Screenshot: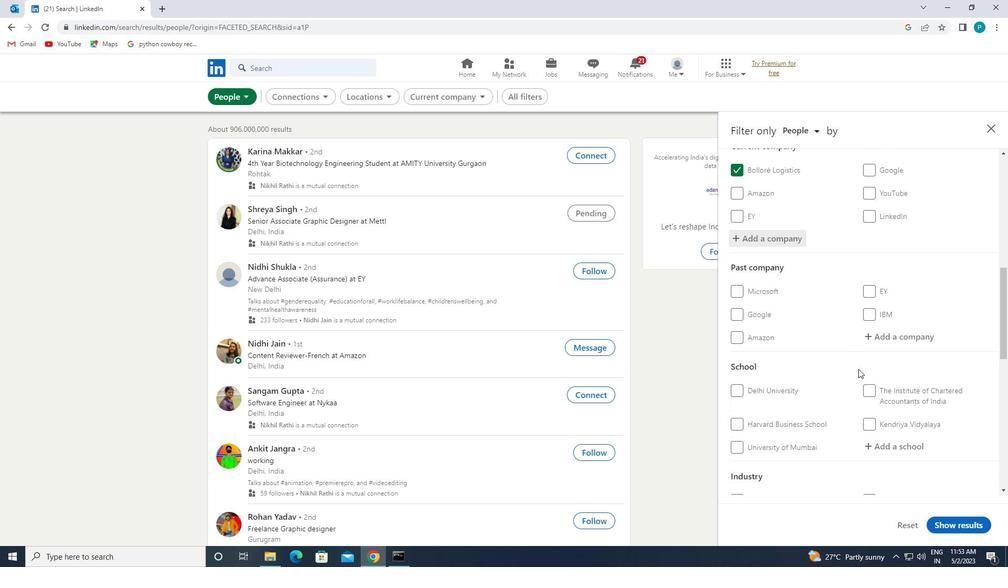 
Action: Mouse scrolled (864, 379) with delta (0, 0)
Screenshot: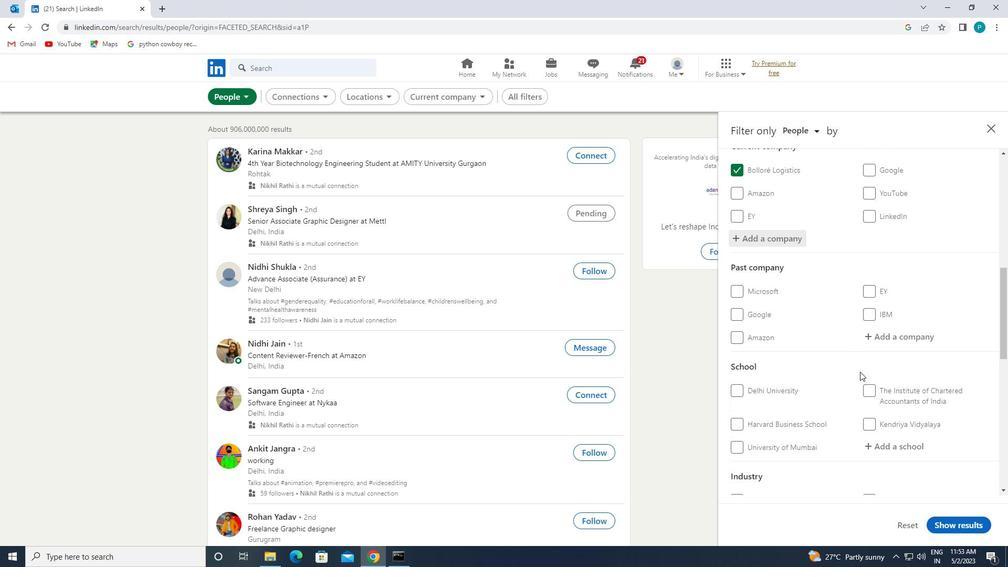 
Action: Mouse moved to (880, 339)
Screenshot: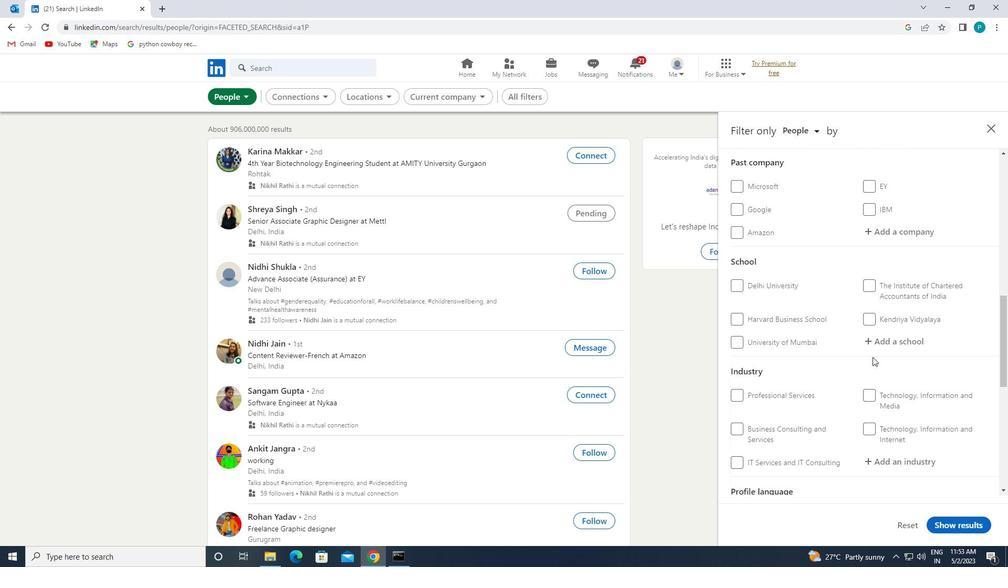 
Action: Mouse pressed left at (880, 339)
Screenshot: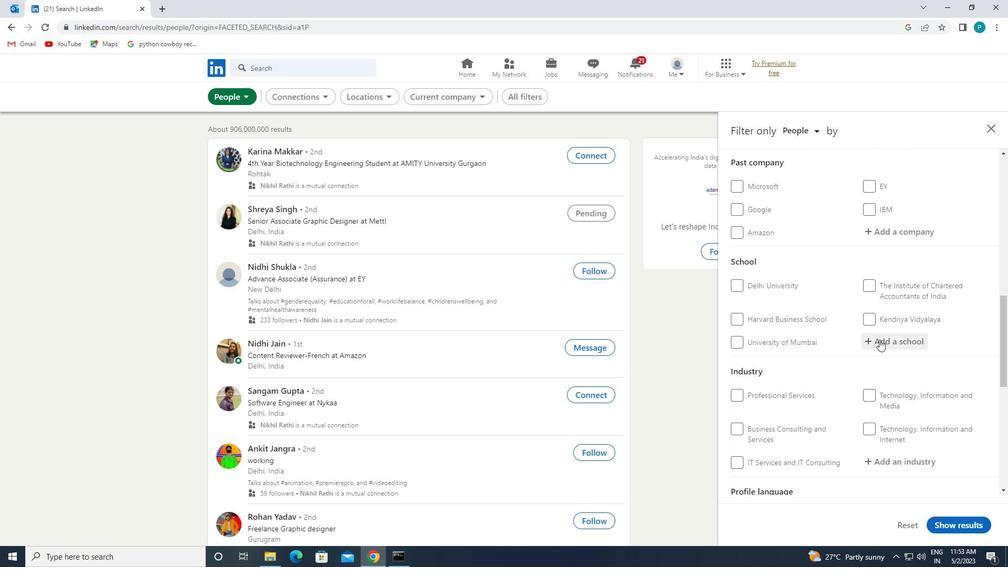 
Action: Key pressed <Key.caps_lock>R<Key.caps_lock>ESONONACE
Screenshot: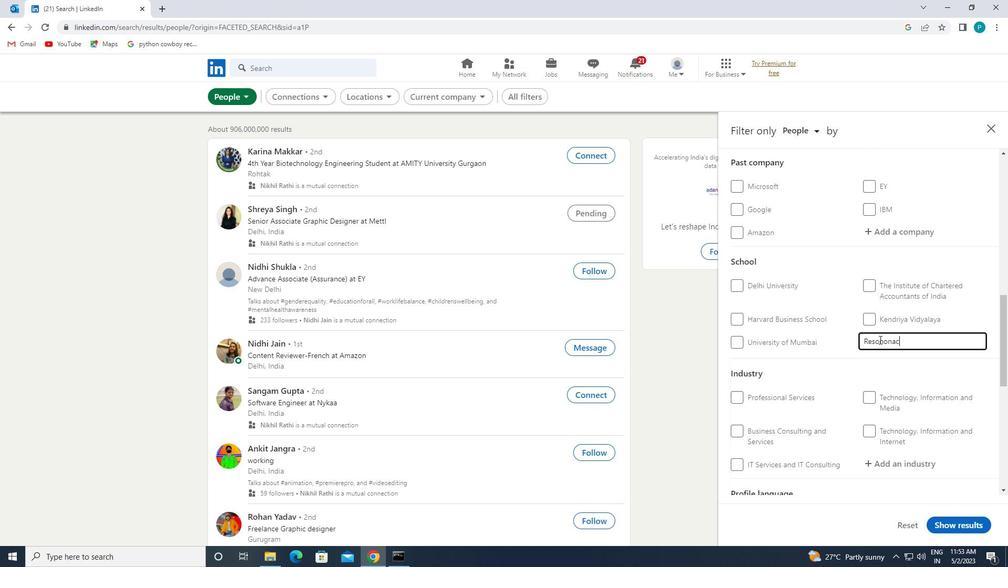
Action: Mouse moved to (936, 346)
Screenshot: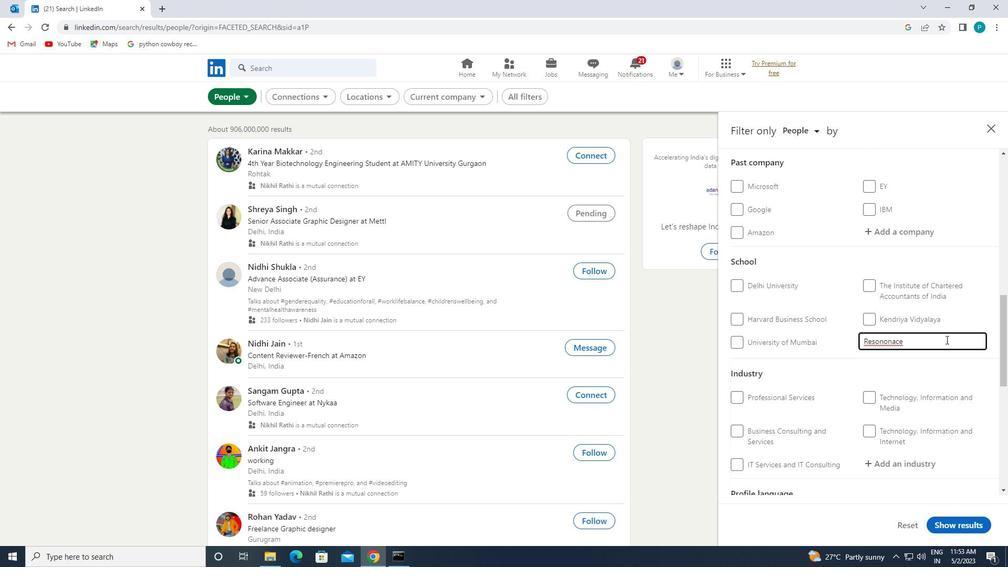 
Action: Key pressed <Key.backspace><Key.backspace><Key.backspace><Key.backspace><Key.backspace>
Screenshot: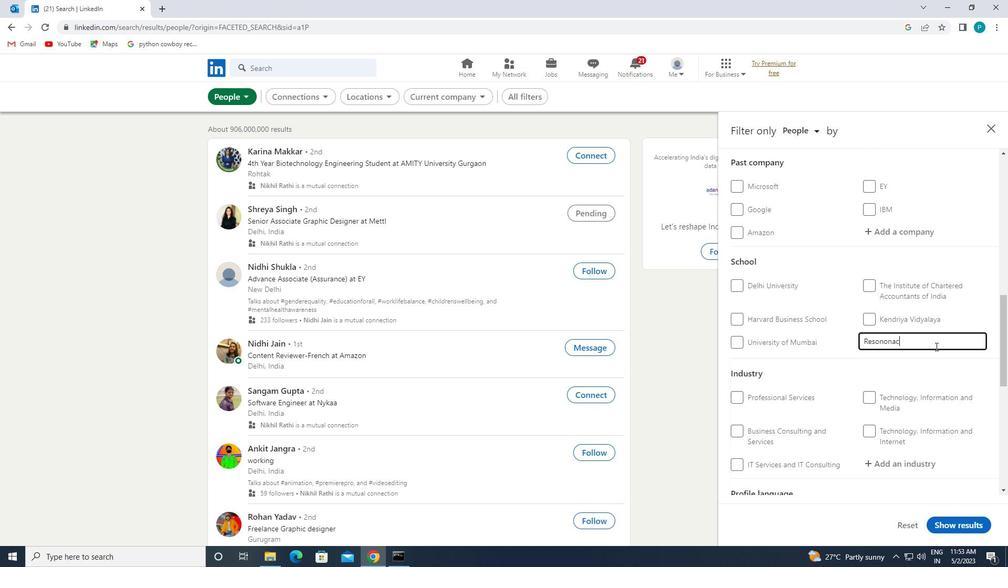 
Action: Mouse moved to (923, 363)
Screenshot: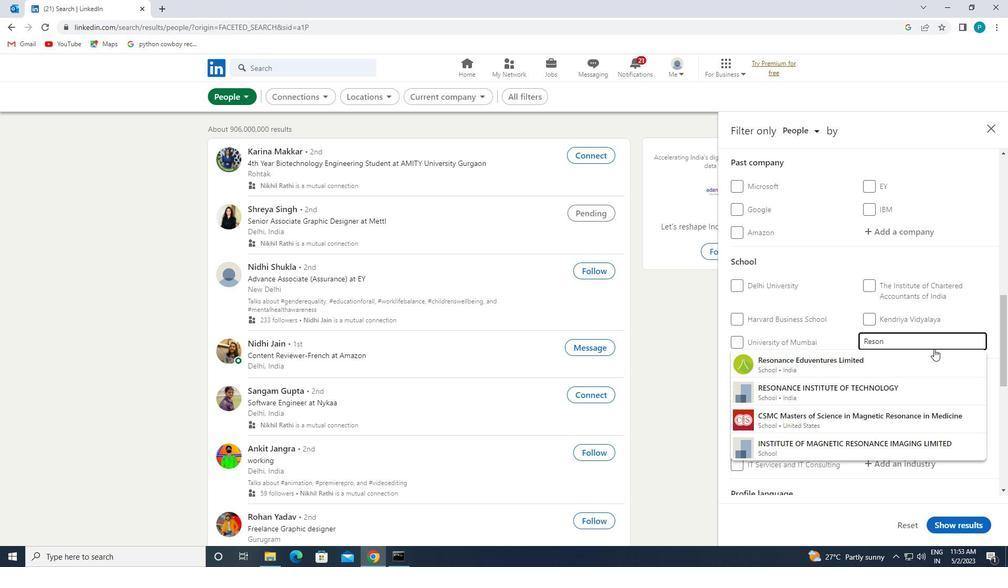 
Action: Mouse pressed left at (923, 363)
Screenshot: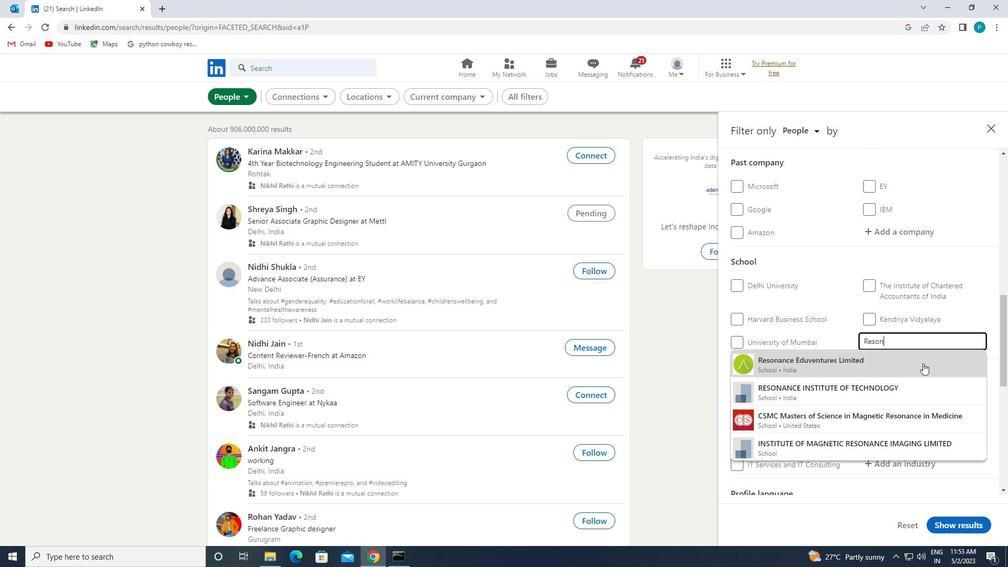 
Action: Mouse scrolled (923, 363) with delta (0, 0)
Screenshot: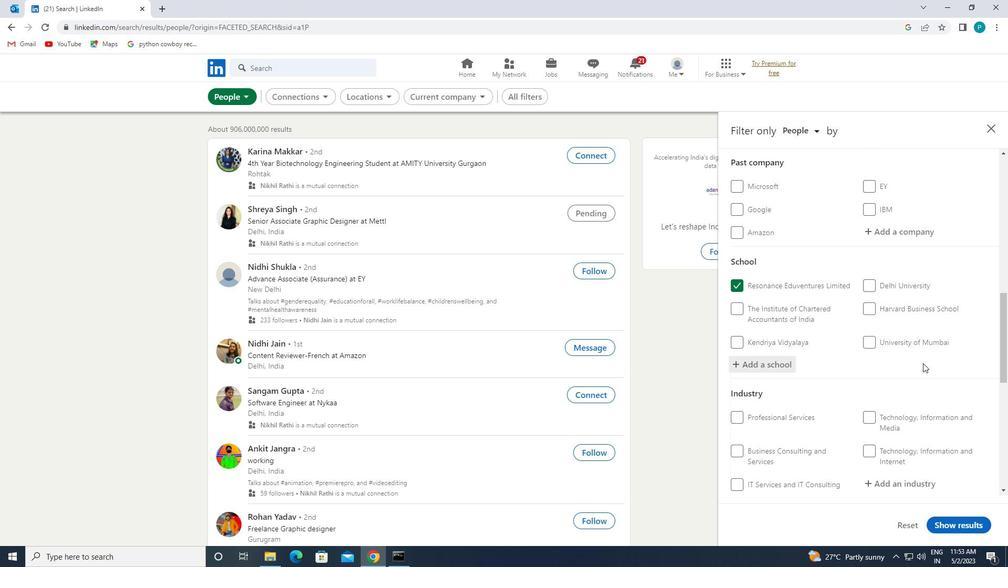 
Action: Mouse scrolled (923, 363) with delta (0, 0)
Screenshot: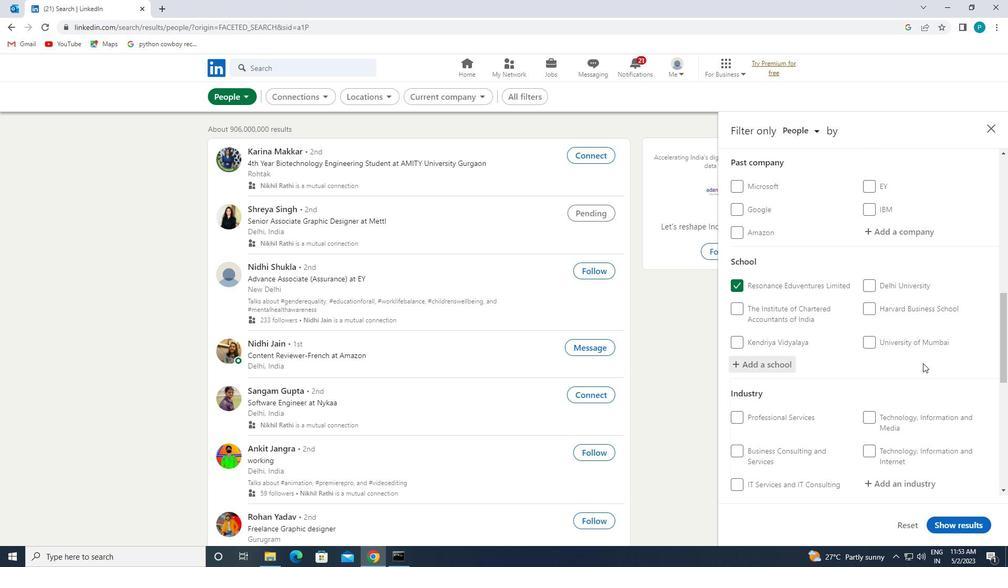 
Action: Mouse scrolled (923, 363) with delta (0, 0)
Screenshot: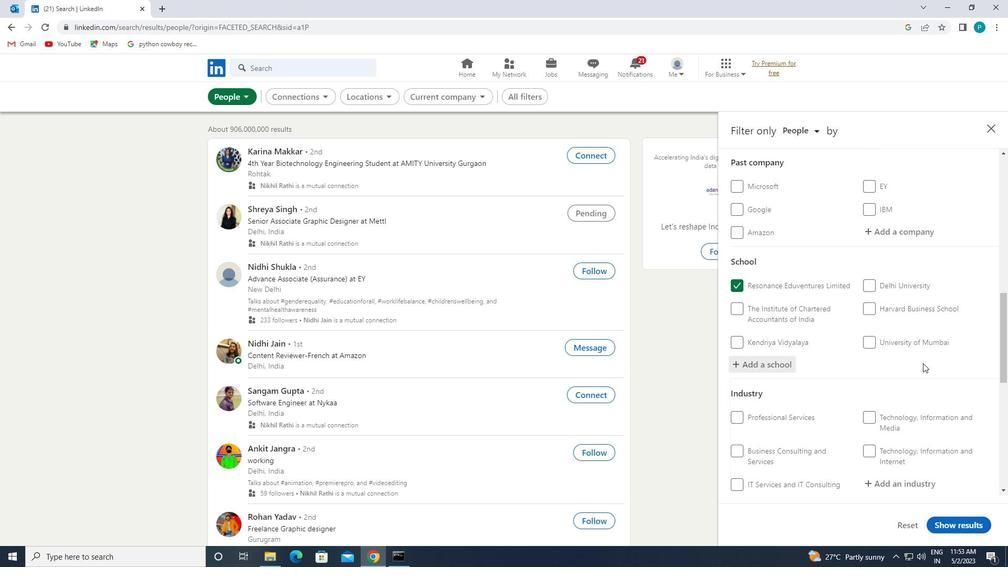 
Action: Mouse scrolled (923, 363) with delta (0, 0)
Screenshot: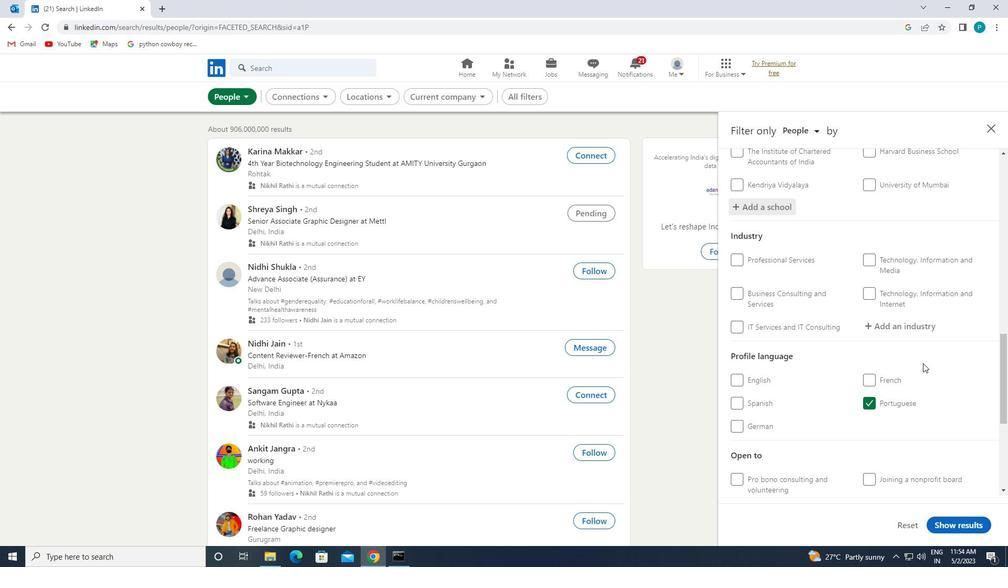 
Action: Mouse moved to (916, 363)
Screenshot: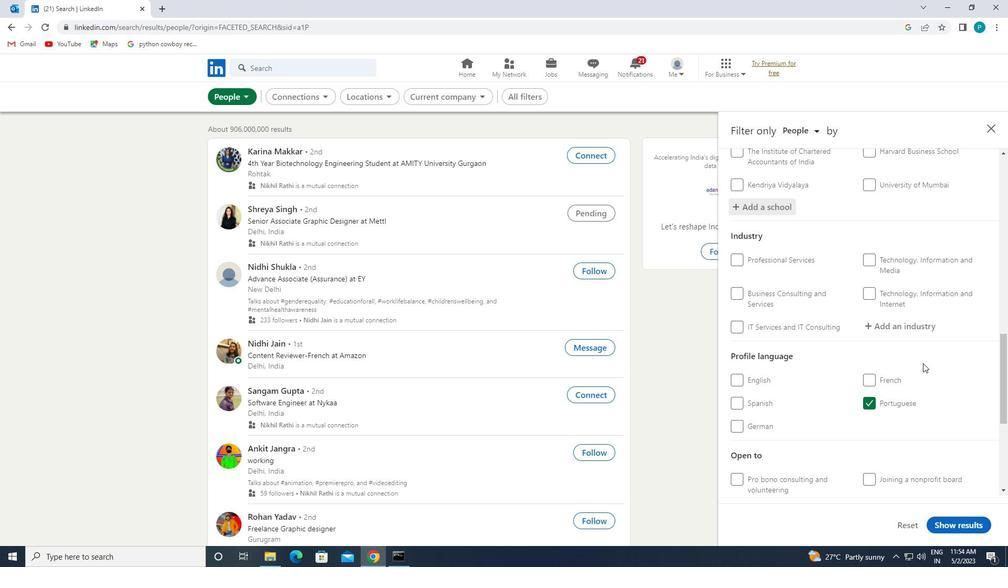 
Action: Mouse scrolled (916, 363) with delta (0, 0)
Screenshot: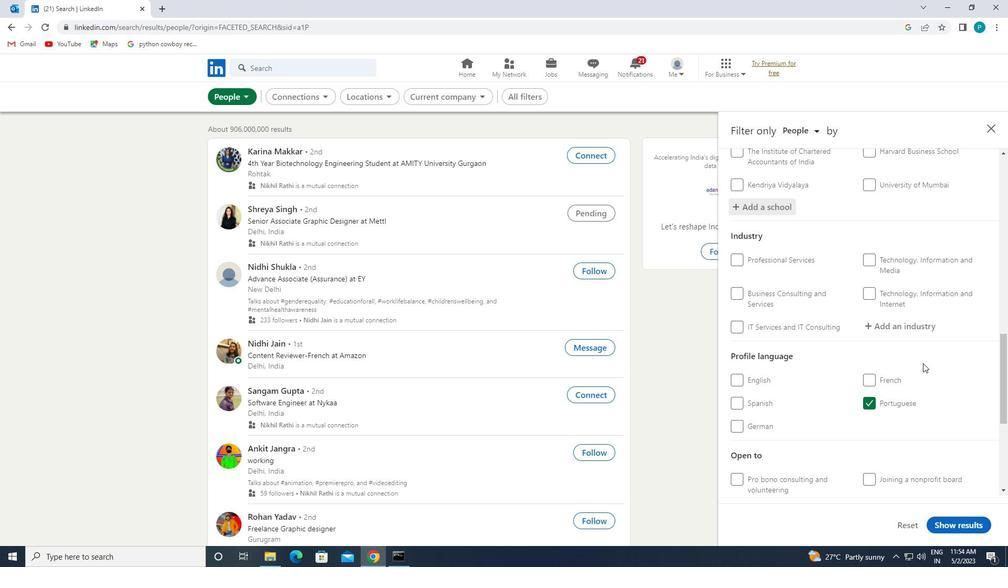 
Action: Mouse moved to (911, 363)
Screenshot: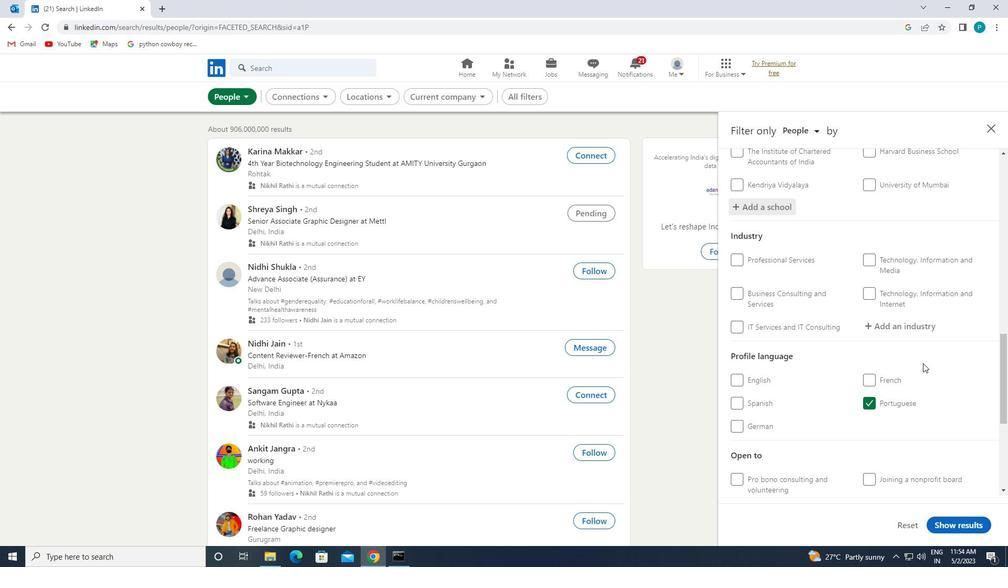 
Action: Mouse scrolled (911, 363) with delta (0, 0)
Screenshot: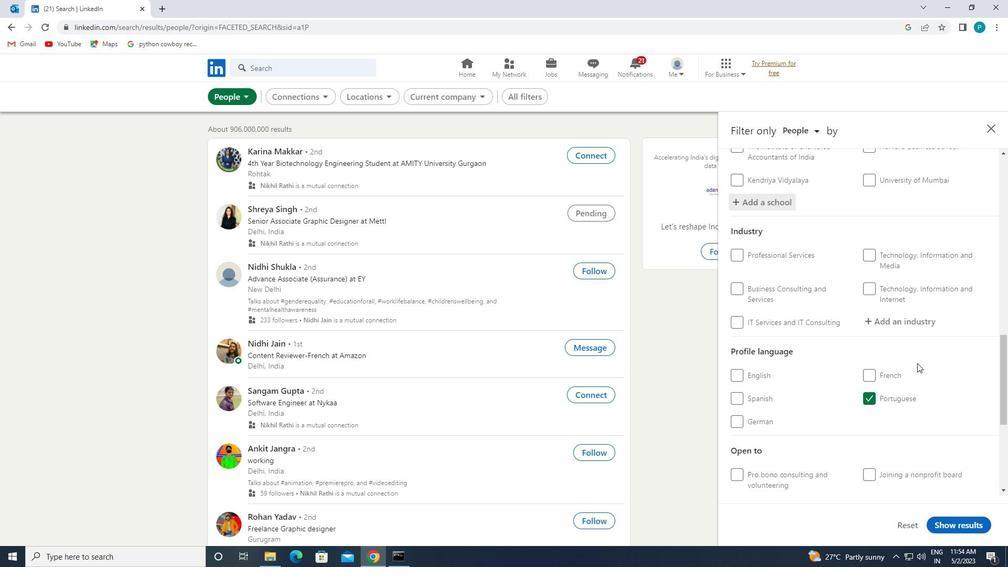 
Action: Mouse moved to (906, 435)
Screenshot: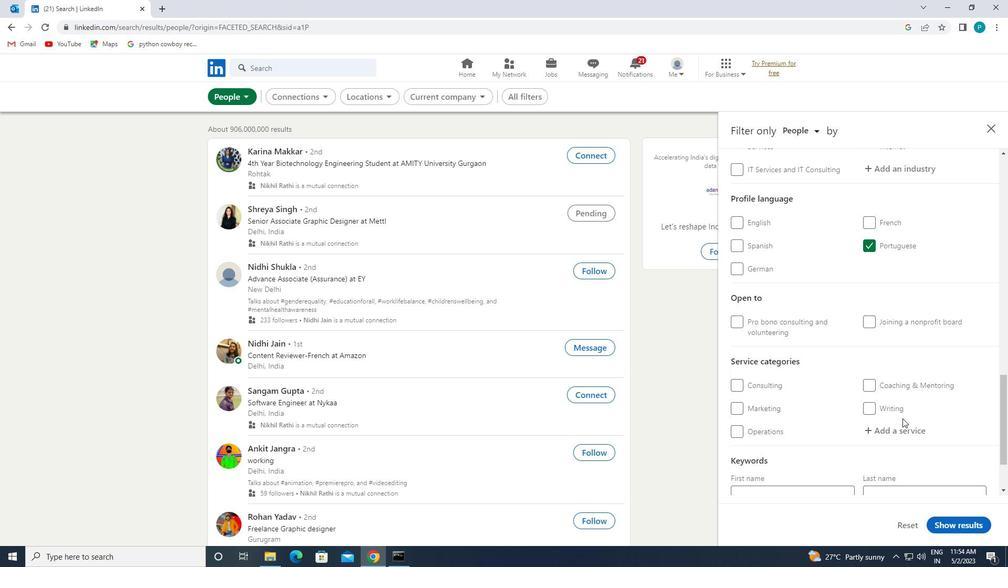 
Action: Mouse pressed left at (906, 435)
Screenshot: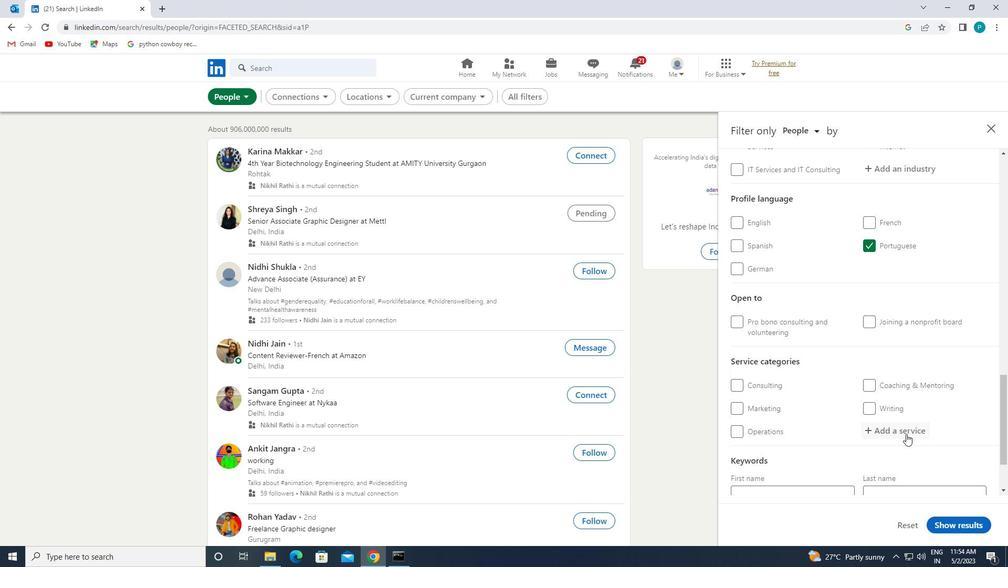 
Action: Mouse moved to (907, 335)
Screenshot: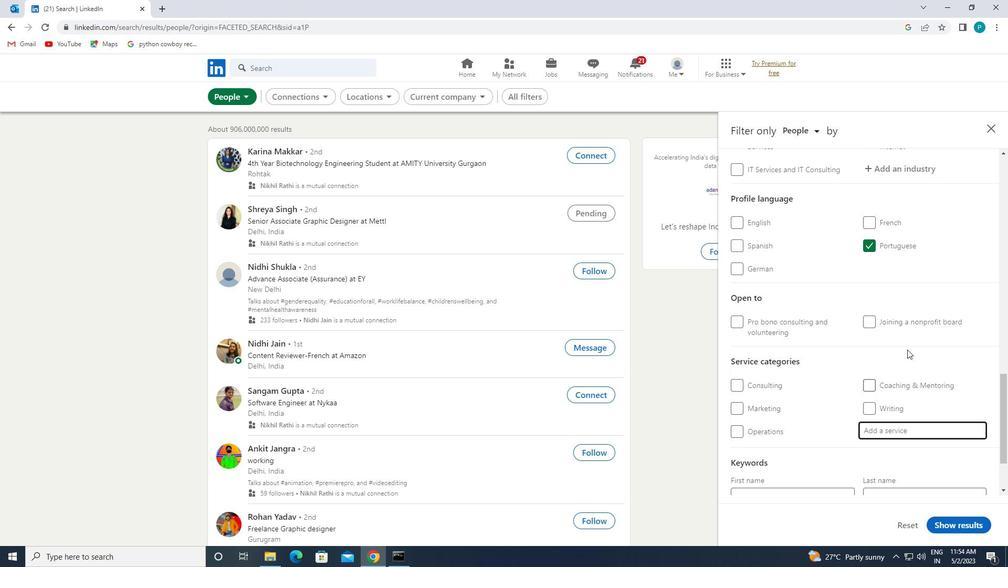 
Action: Mouse scrolled (907, 336) with delta (0, 0)
Screenshot: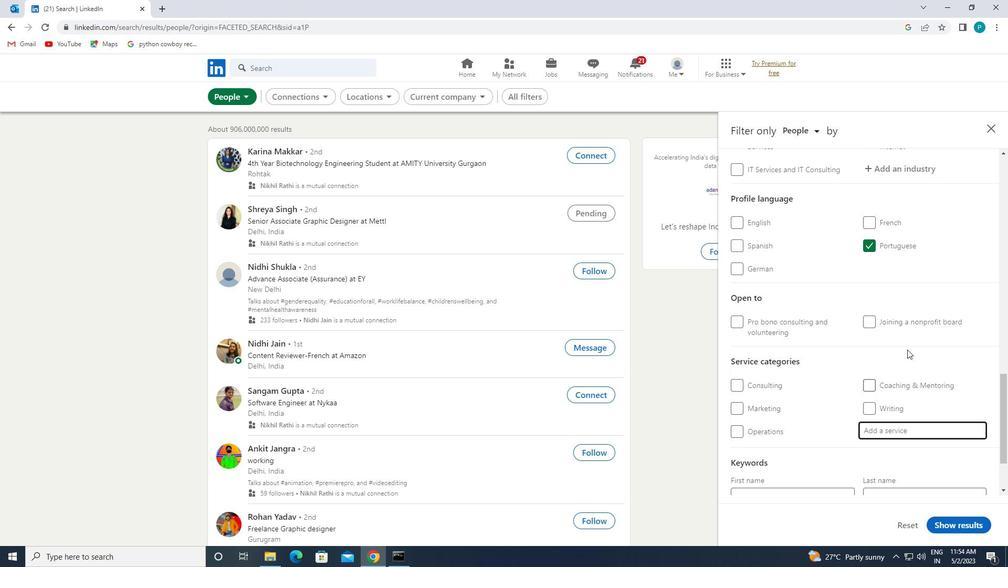 
Action: Mouse scrolled (907, 336) with delta (0, 0)
Screenshot: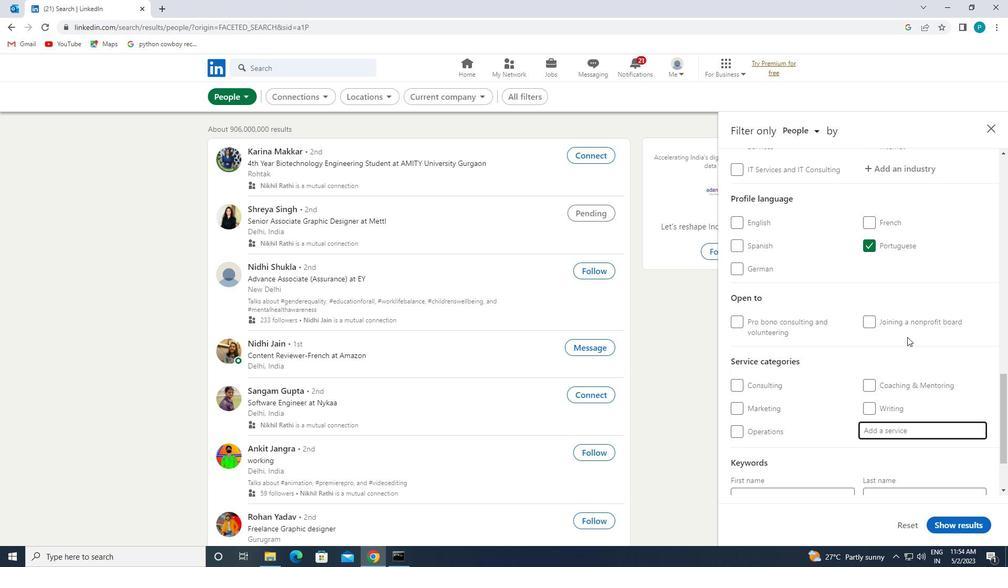 
Action: Mouse scrolled (907, 336) with delta (0, 0)
Screenshot: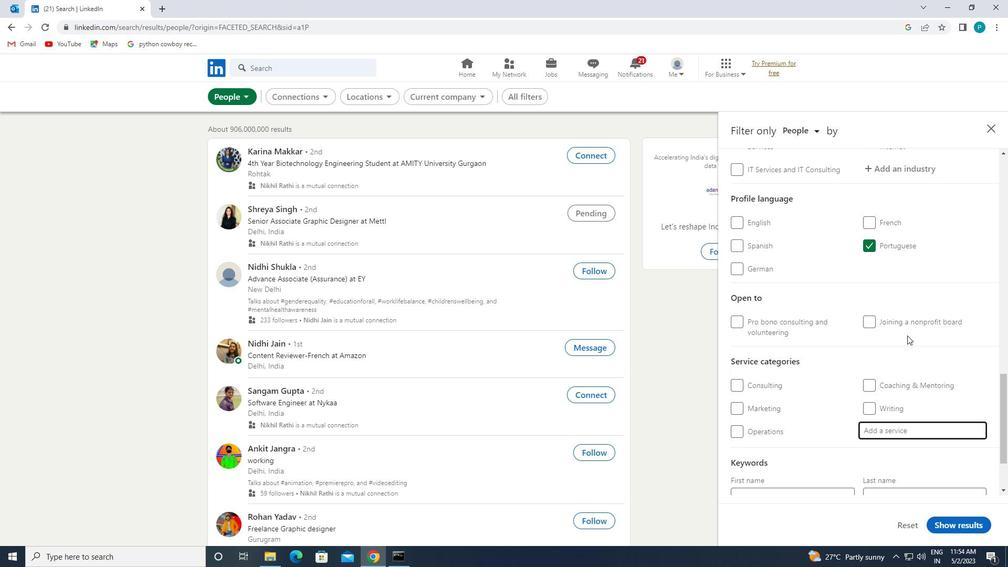 
Action: Mouse moved to (908, 316)
Screenshot: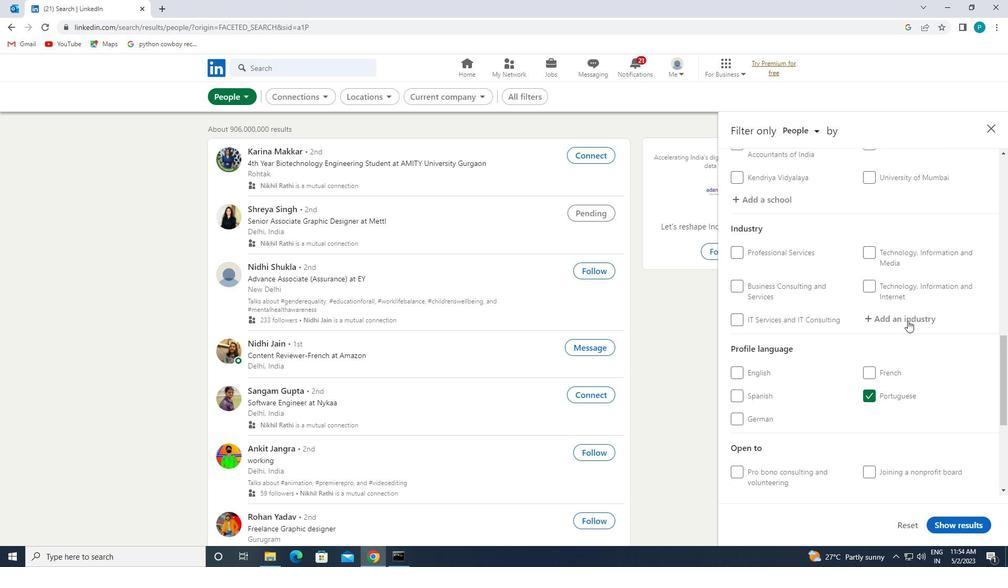 
Action: Mouse pressed left at (908, 316)
Screenshot: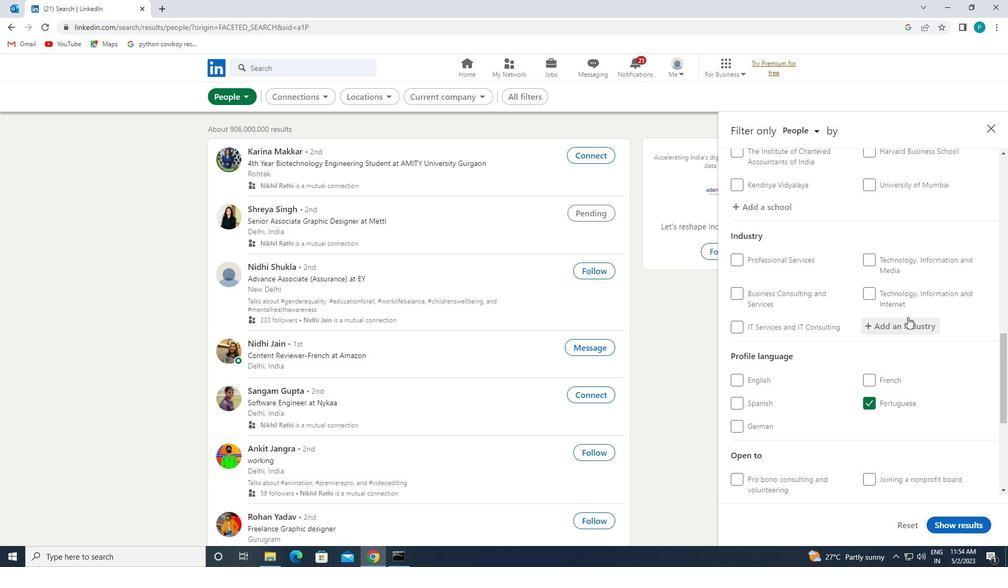 
Action: Mouse moved to (910, 321)
Screenshot: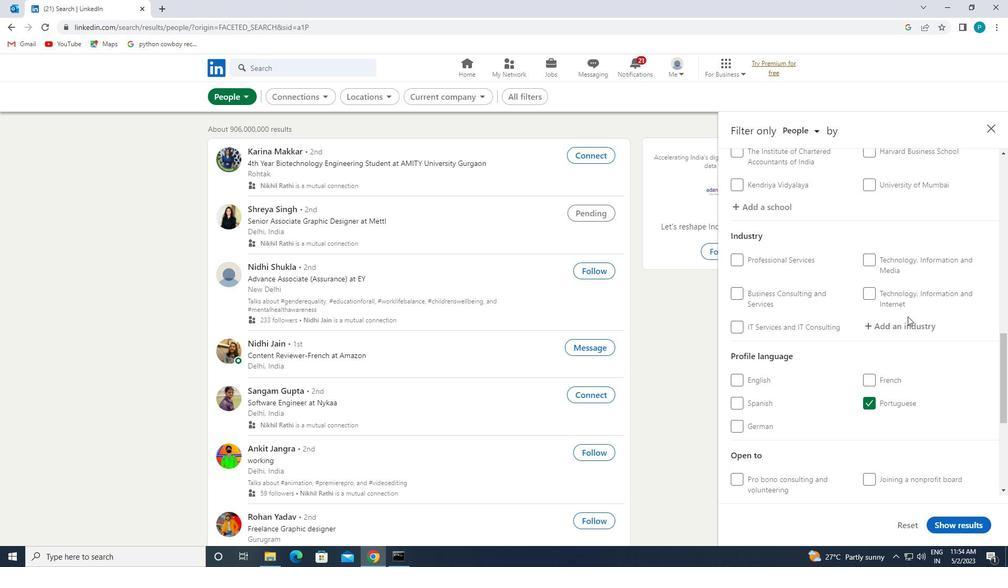 
Action: Mouse pressed left at (910, 321)
Screenshot: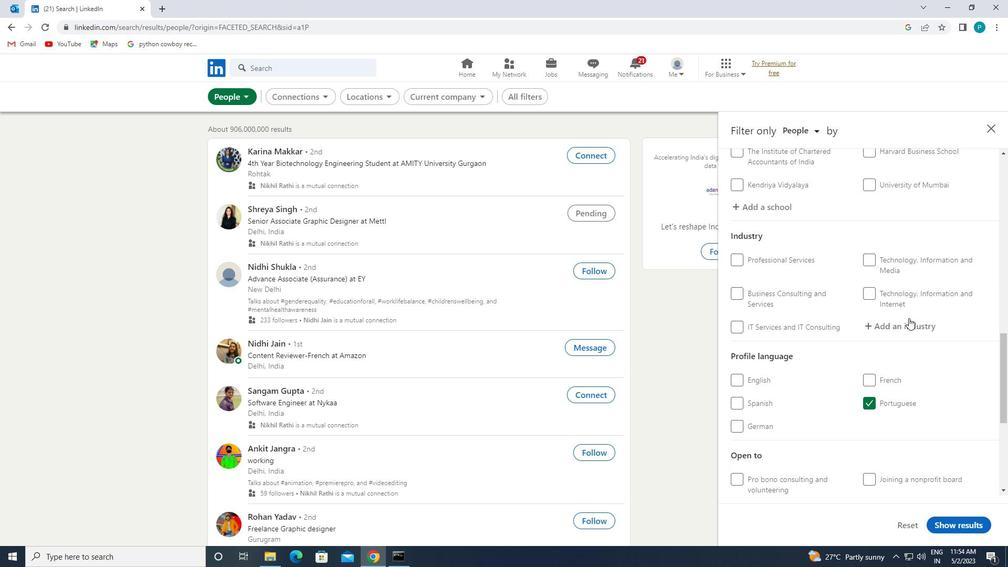 
Action: Key pressed <Key.caps_lock>F<Key.caps_lock>IN
Screenshot: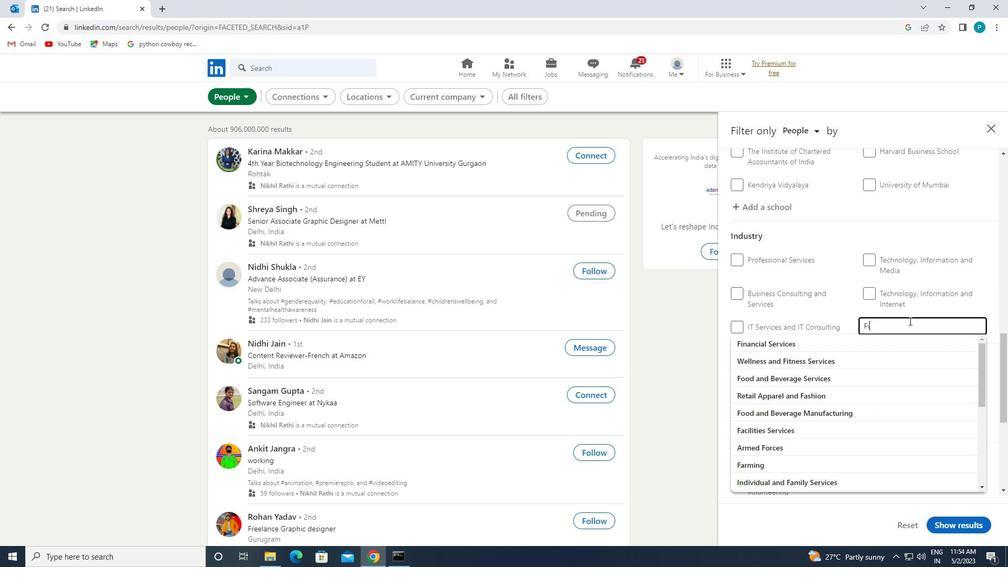 
Action: Mouse moved to (847, 349)
Screenshot: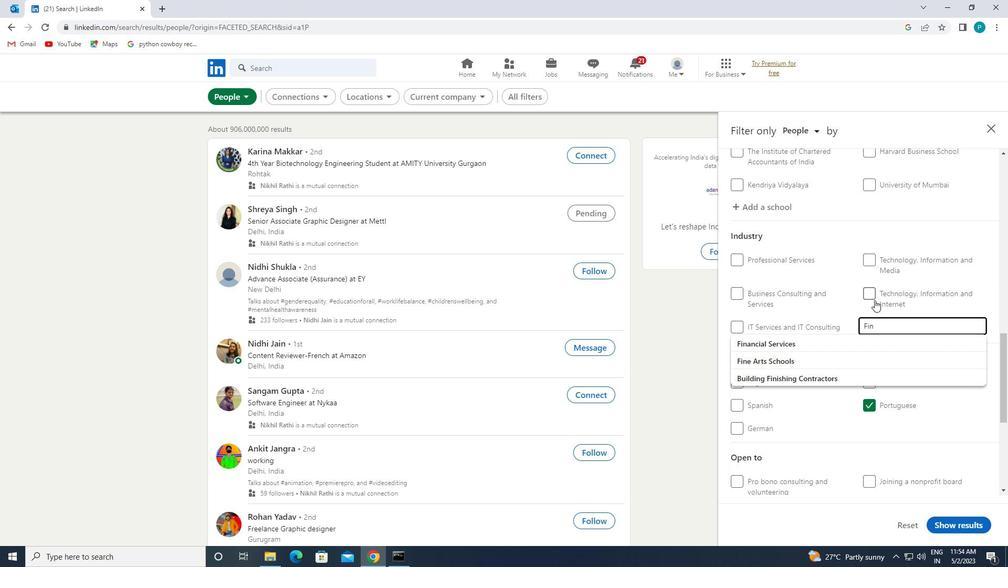 
Action: Mouse pressed left at (847, 349)
Screenshot: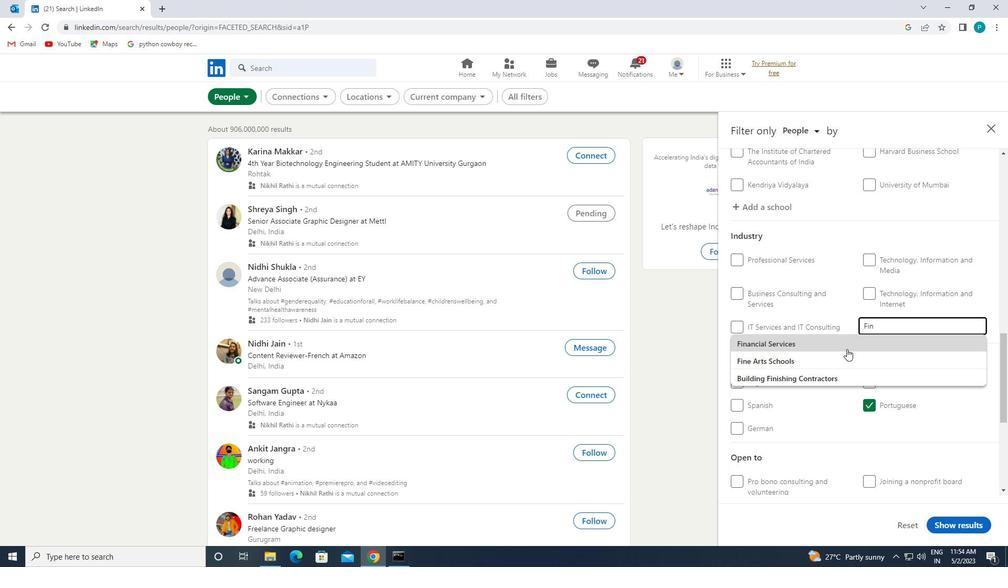 
Action: Mouse moved to (854, 380)
Screenshot: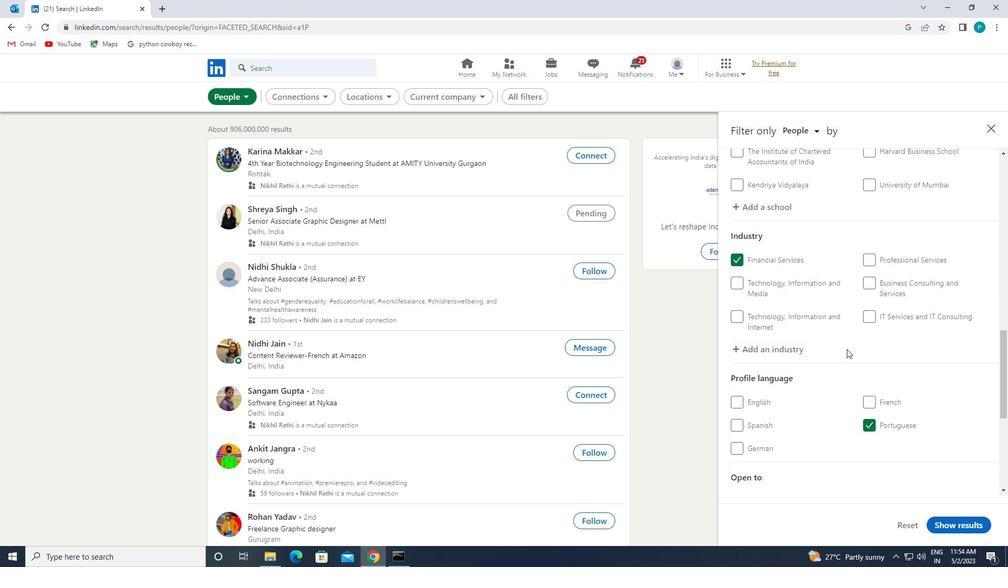 
Action: Mouse scrolled (854, 379) with delta (0, 0)
Screenshot: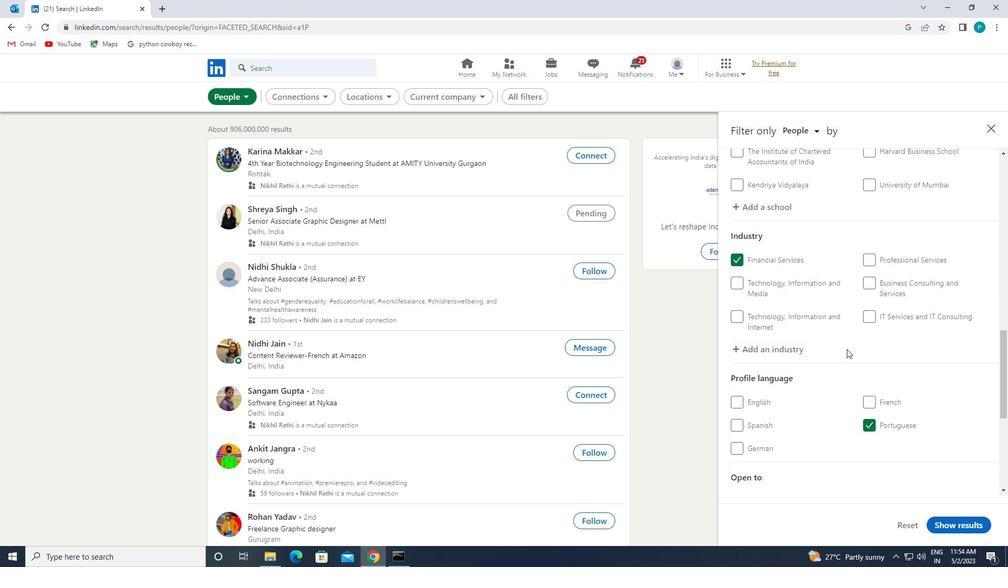 
Action: Mouse moved to (855, 390)
Screenshot: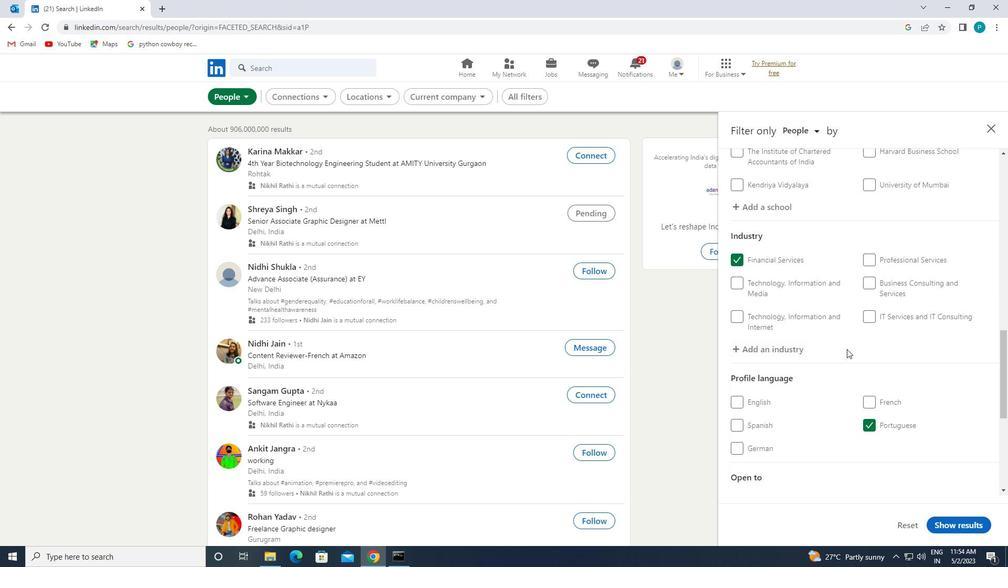 
Action: Mouse scrolled (855, 389) with delta (0, 0)
Screenshot: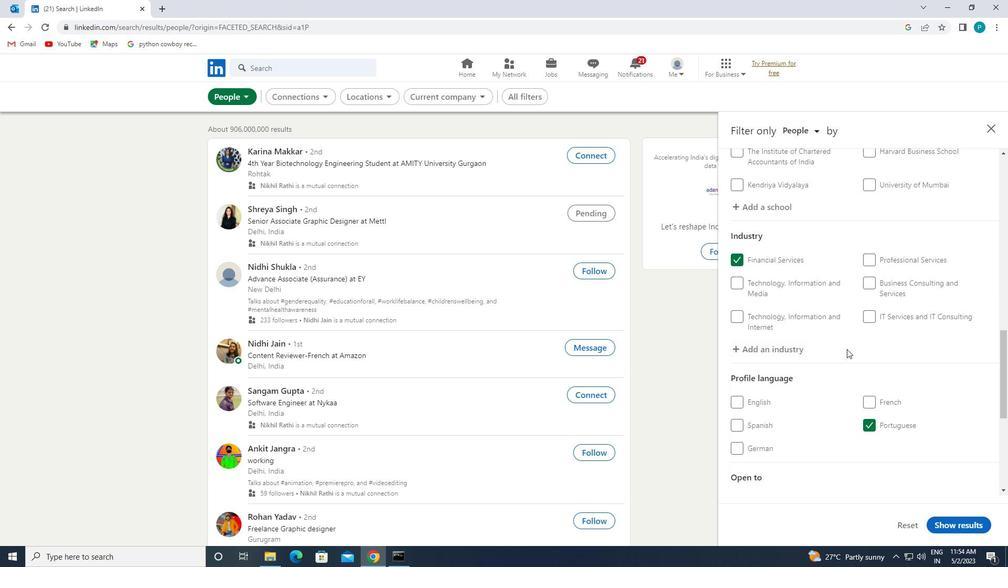 
Action: Mouse moved to (856, 399)
Screenshot: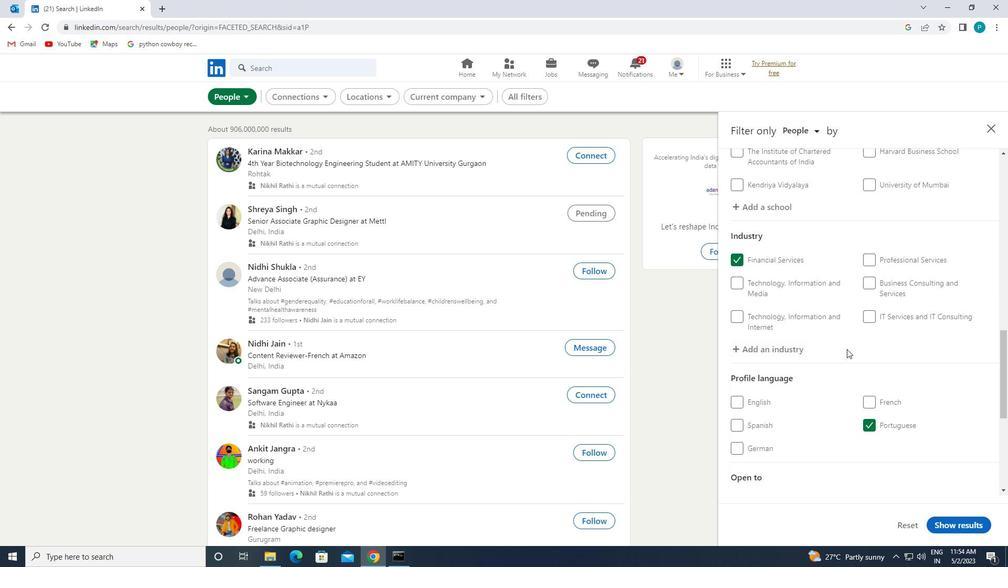 
Action: Mouse scrolled (856, 399) with delta (0, 0)
Screenshot: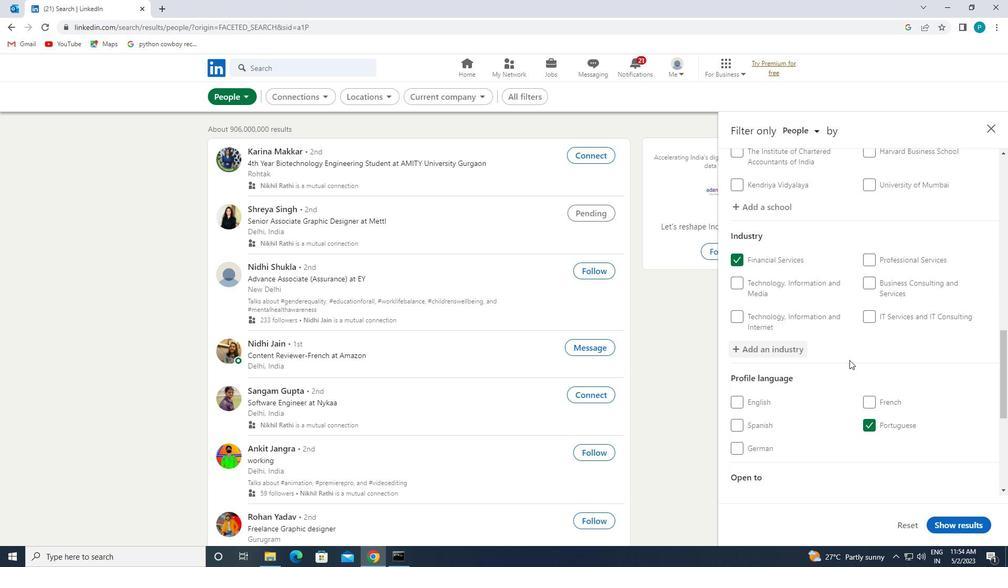 
Action: Mouse moved to (878, 453)
Screenshot: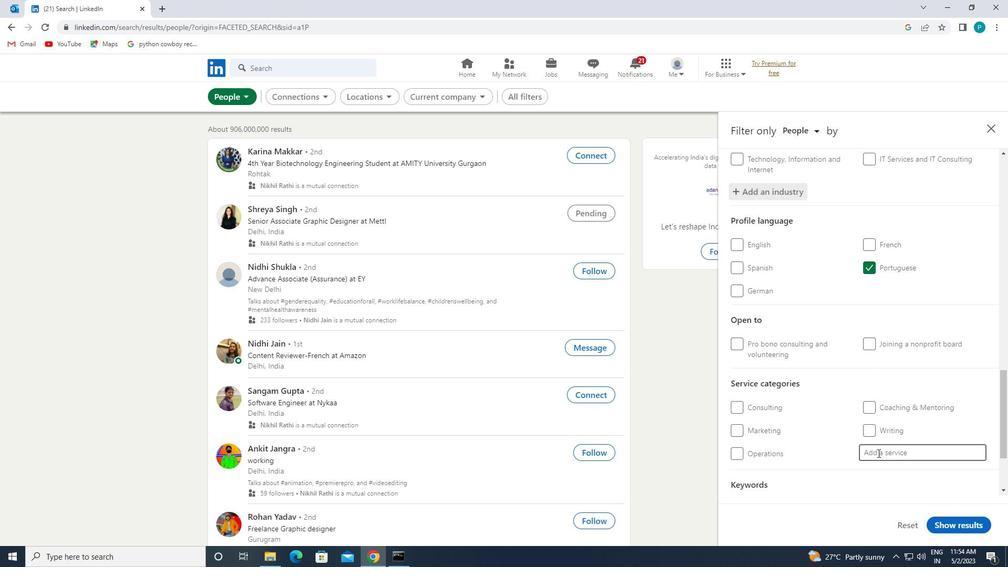 
Action: Mouse pressed left at (878, 453)
Screenshot: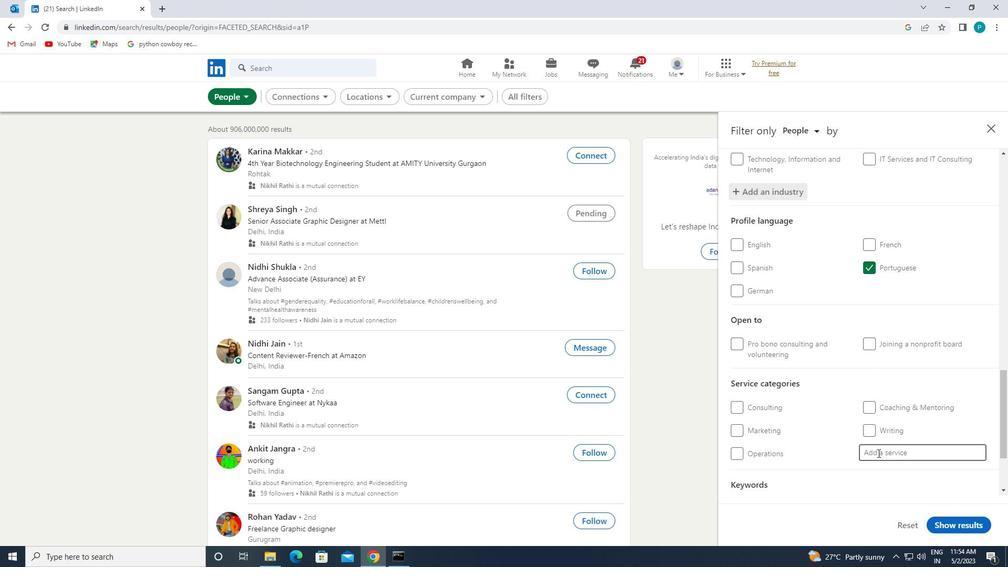 
Action: Key pressed <Key.caps_lock>B<Key.caps_lock>LOGGING
Screenshot: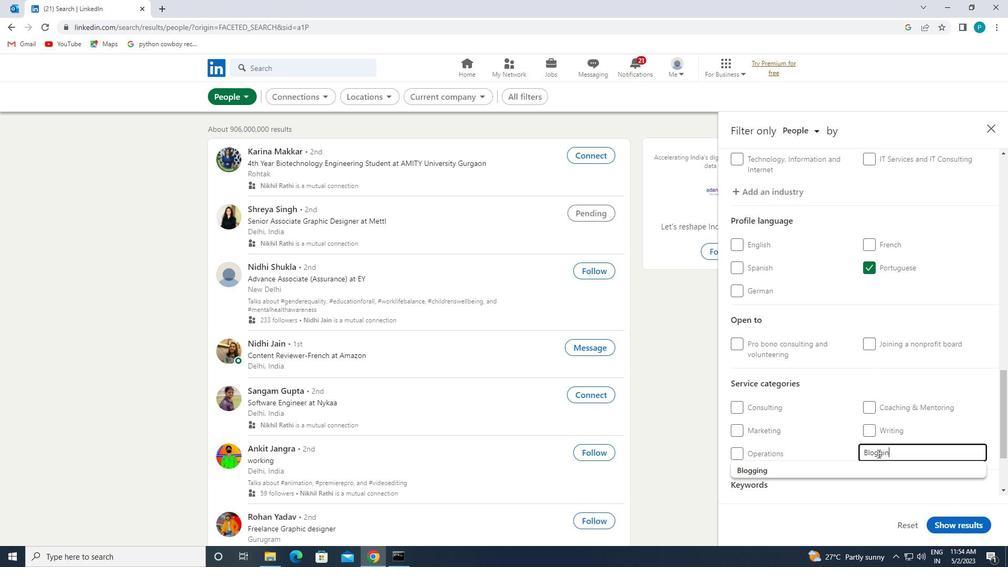 
Action: Mouse moved to (797, 470)
Screenshot: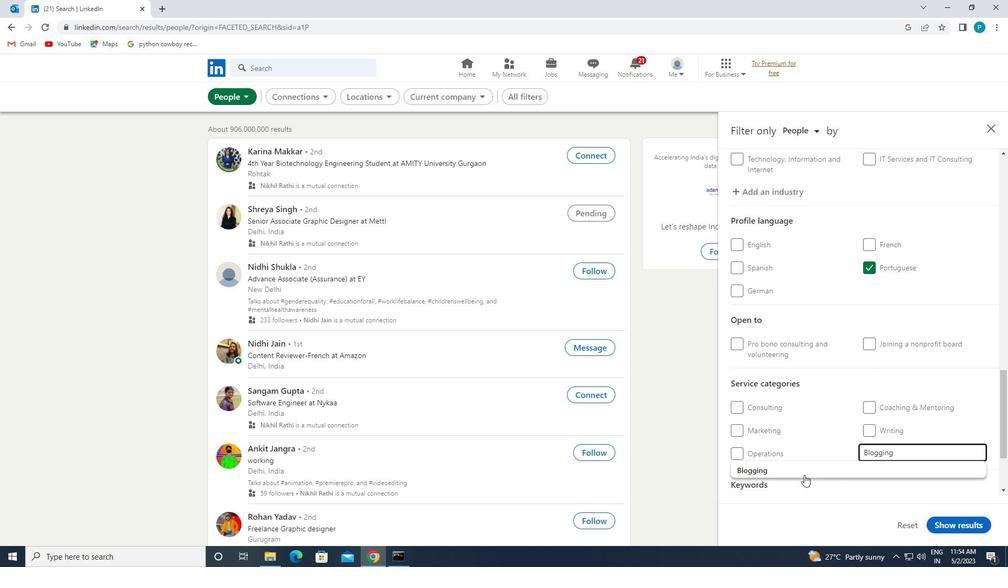 
Action: Mouse pressed left at (797, 470)
Screenshot: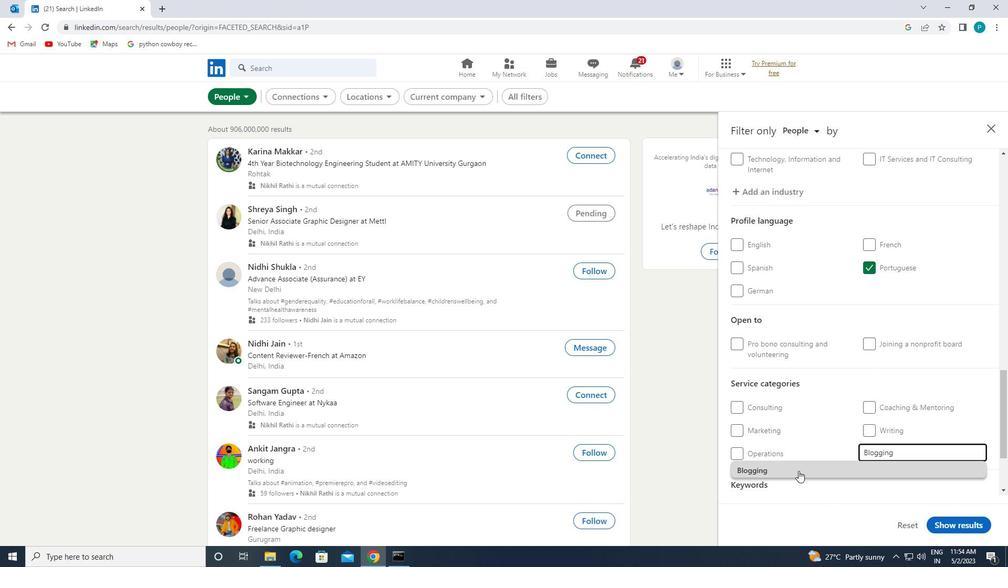 
Action: Mouse moved to (797, 466)
Screenshot: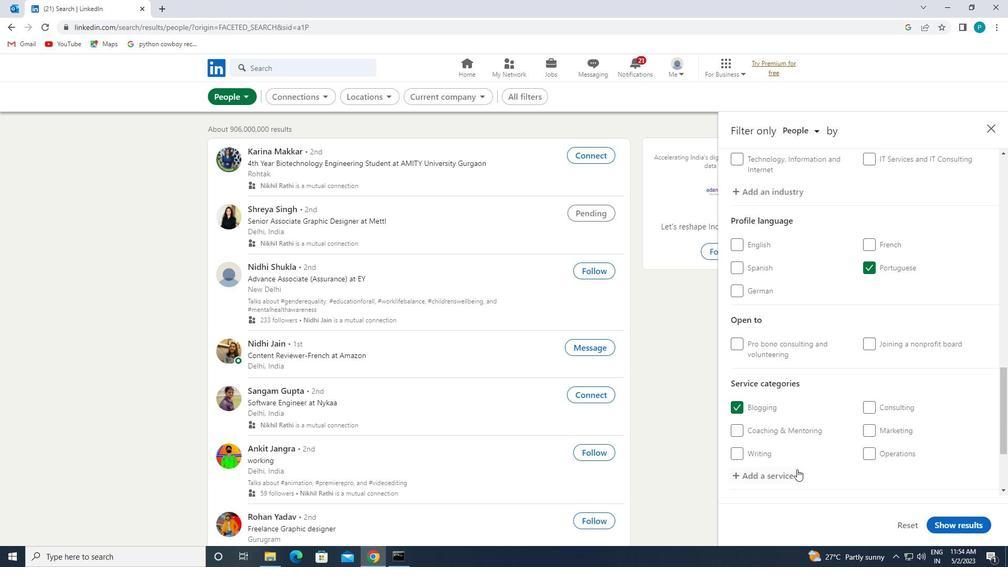 
Action: Mouse scrolled (797, 466) with delta (0, 0)
Screenshot: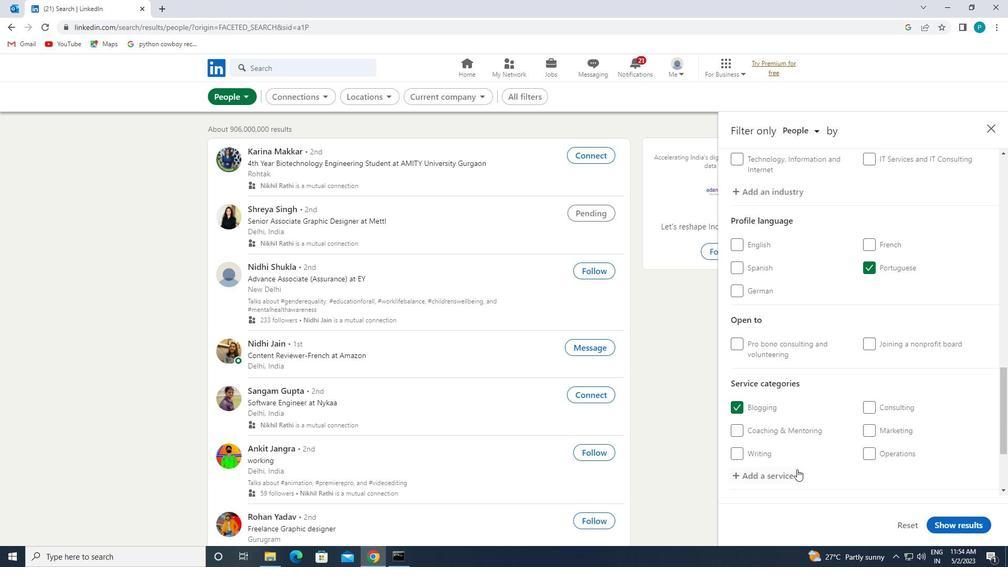 
Action: Mouse moved to (797, 465)
Screenshot: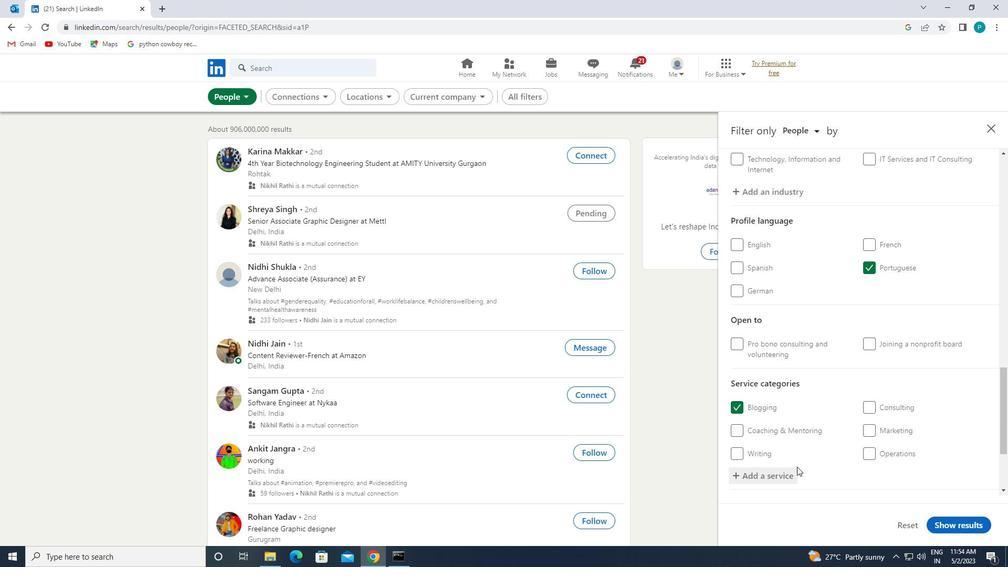 
Action: Mouse scrolled (797, 464) with delta (0, 0)
Screenshot: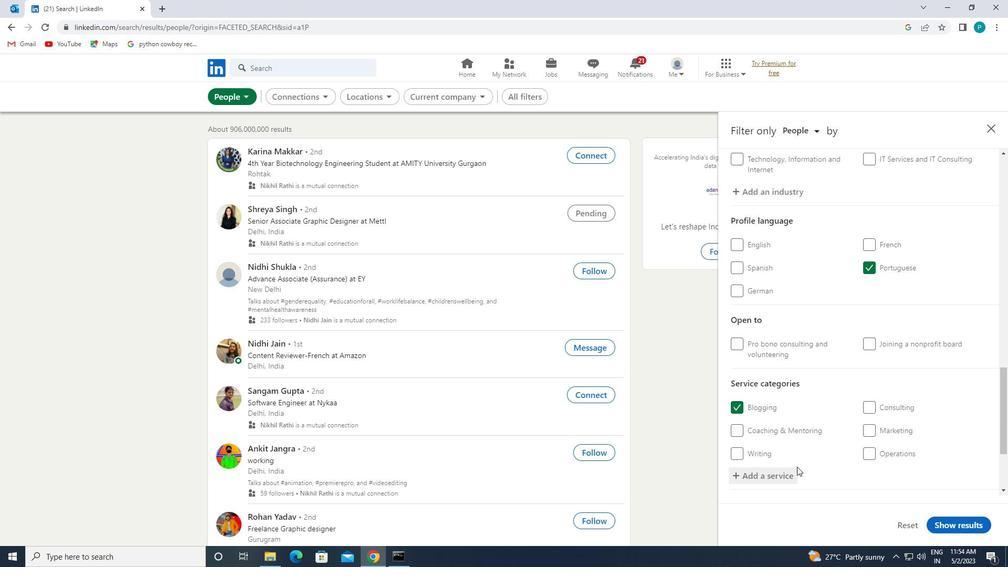 
Action: Mouse moved to (796, 464)
Screenshot: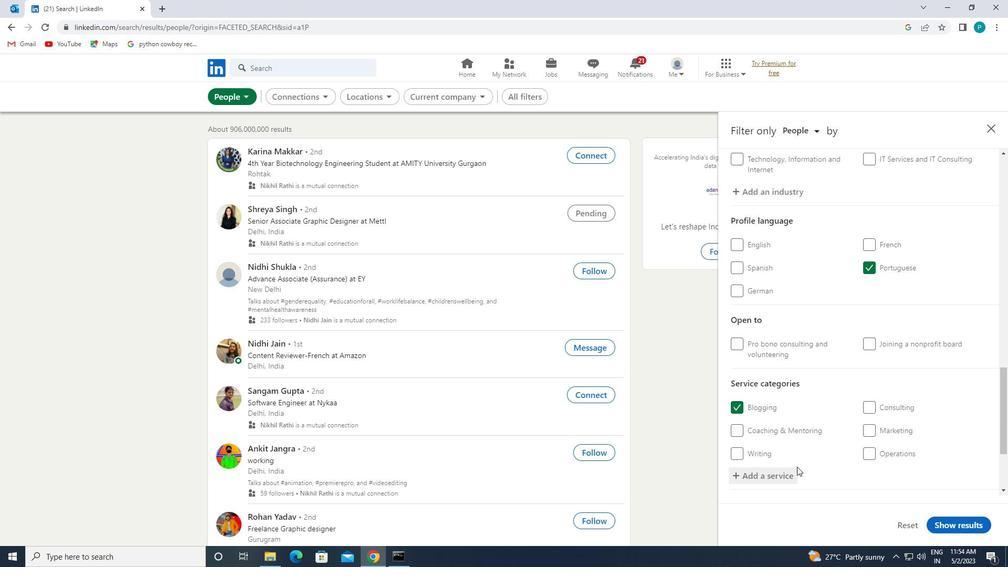 
Action: Mouse scrolled (796, 463) with delta (0, 0)
Screenshot: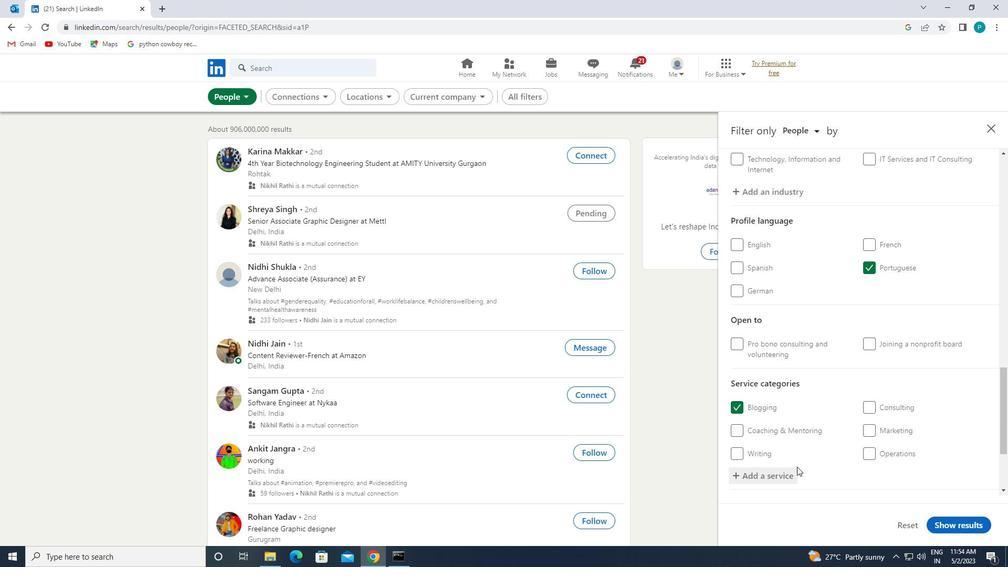 
Action: Mouse moved to (772, 448)
Screenshot: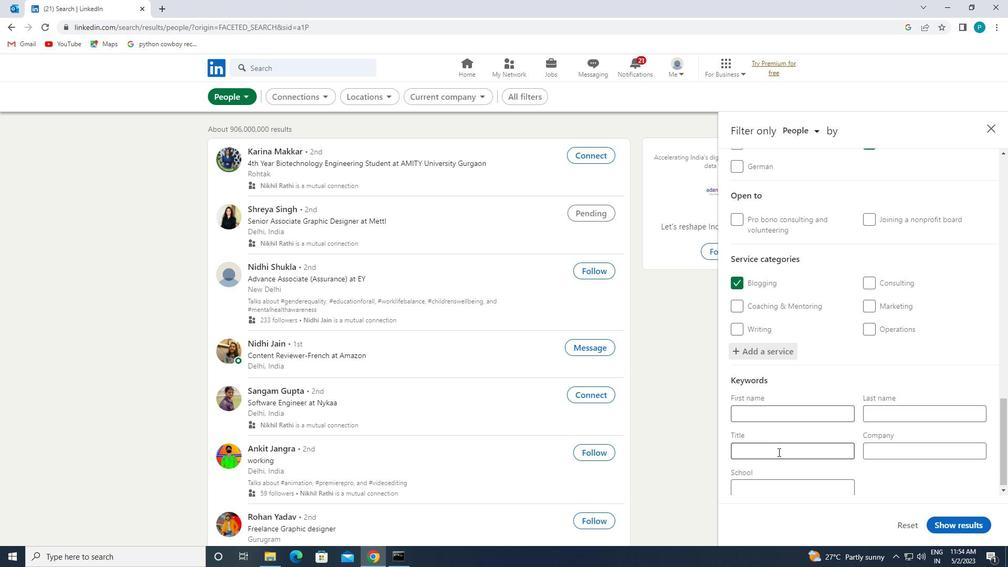 
Action: Mouse pressed left at (772, 448)
Screenshot: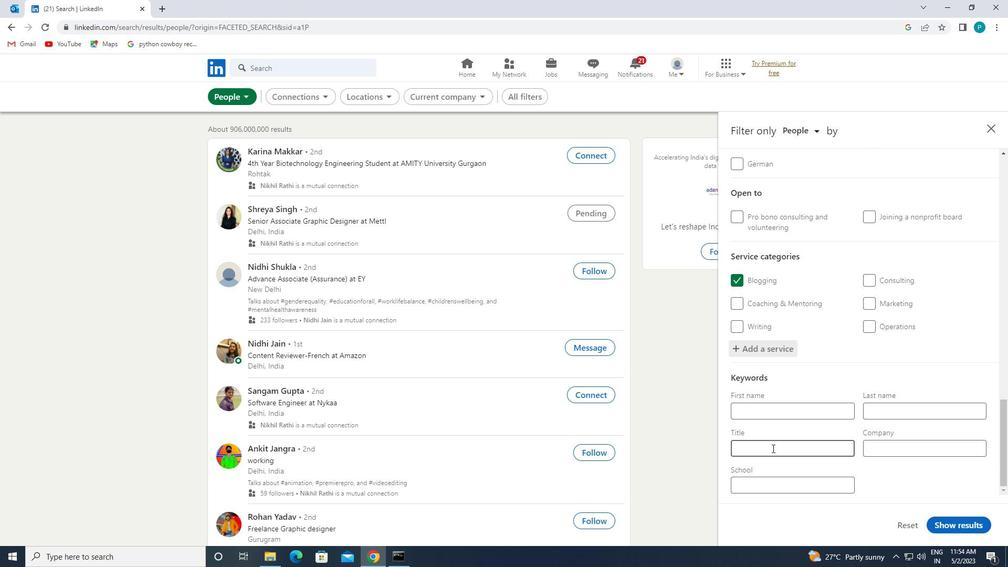 
Action: Mouse moved to (772, 448)
Screenshot: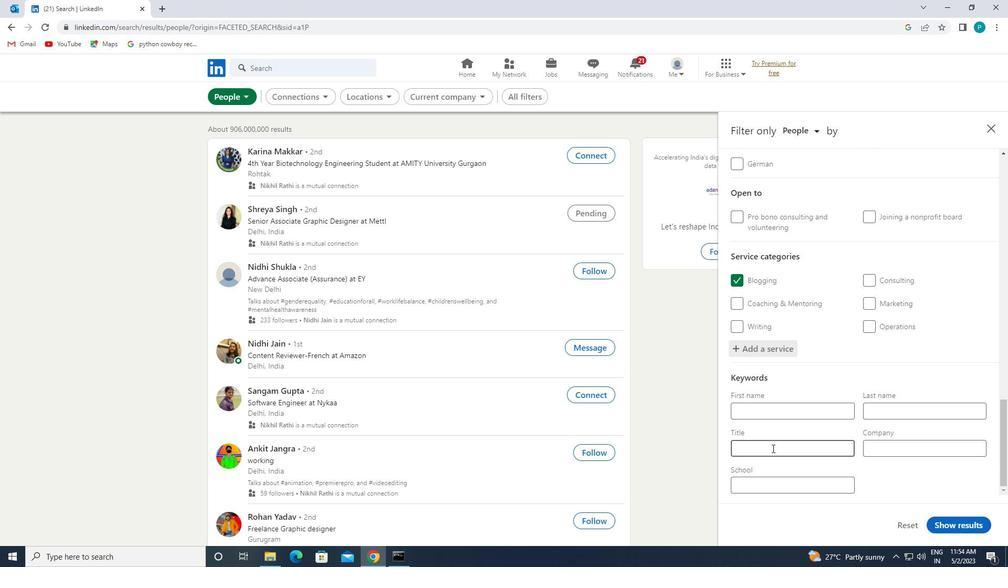 
Action: Key pressed <Key.caps_lock>S<Key.caps_lock>PECH<Key.backspace><Key.backspace>ECH<Key.space><Key.caps_lock>P<Key.caps_lock>ATHOLOGIST
Screenshot: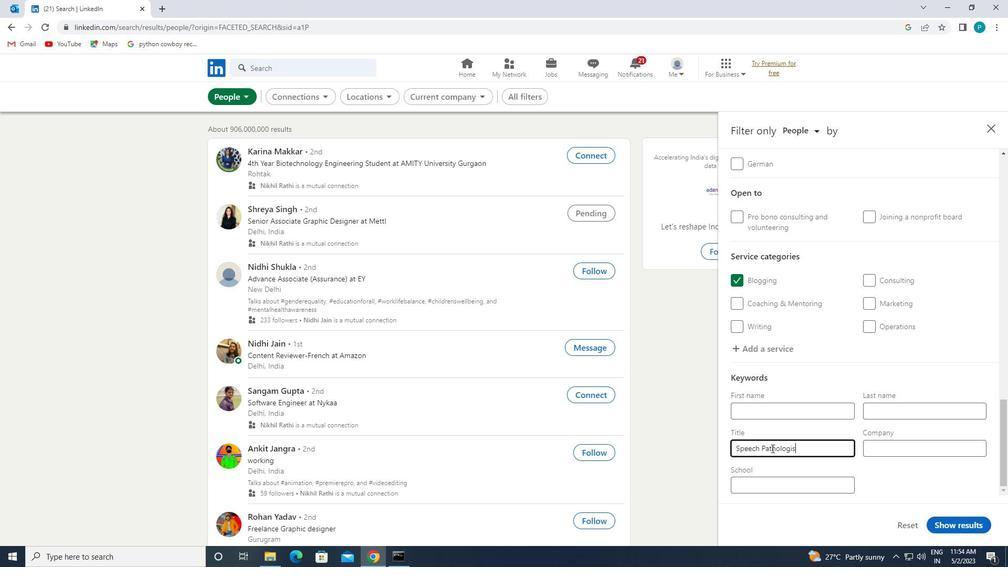 
Action: Mouse moved to (938, 524)
Screenshot: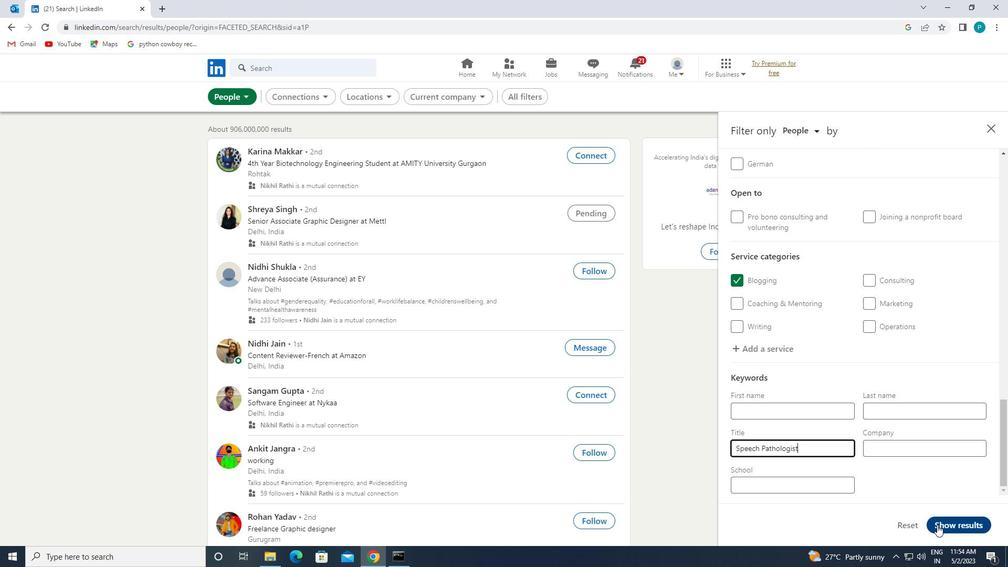 
Action: Mouse pressed left at (938, 524)
Screenshot: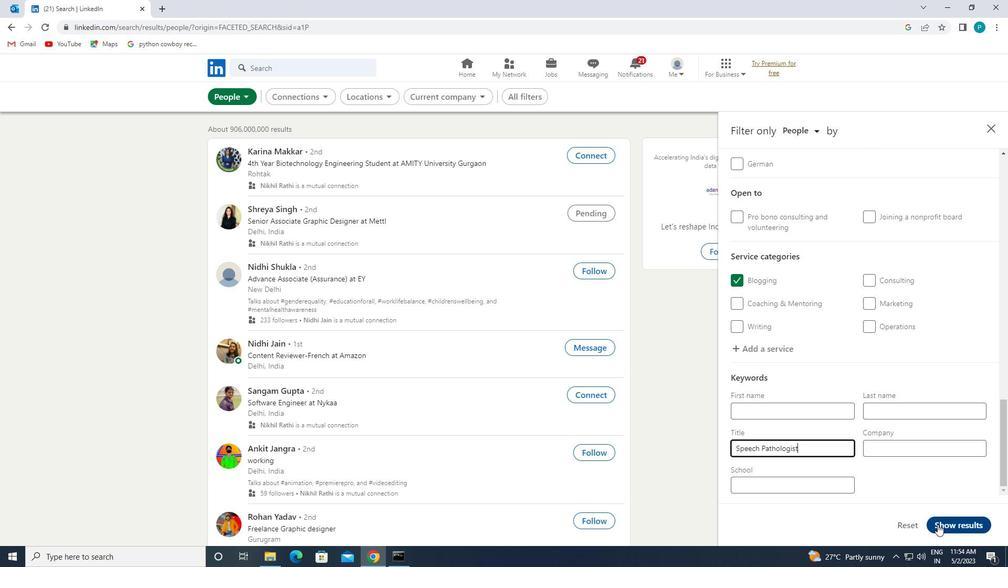 
Action: Mouse moved to (942, 521)
Screenshot: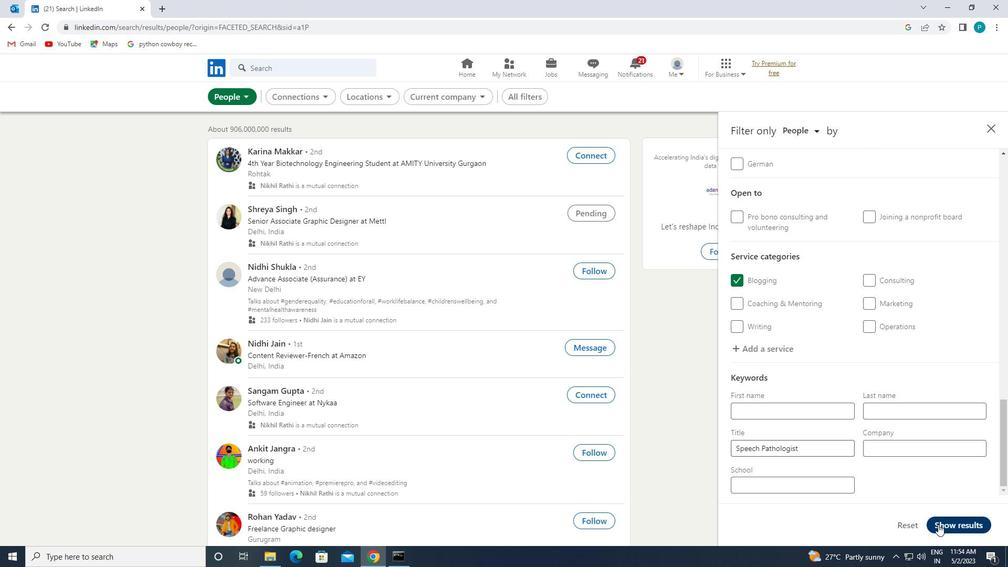 
